 Task: Find connections with filter location San Rafael Abajo with filter topic #tecnologiawith filter profile language French with filter current company HCLTech with filter school Muthayammal Engineering College with filter industry Ambulance Services with filter service category Event Photography with filter keywords title Women's Shelter Jobs
Action: Mouse moved to (512, 62)
Screenshot: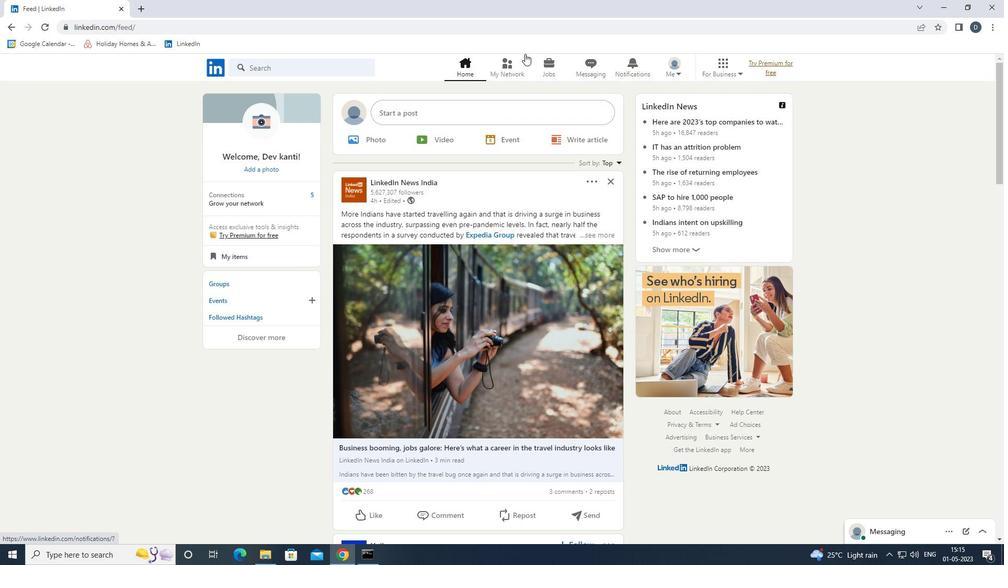 
Action: Mouse pressed left at (512, 62)
Screenshot: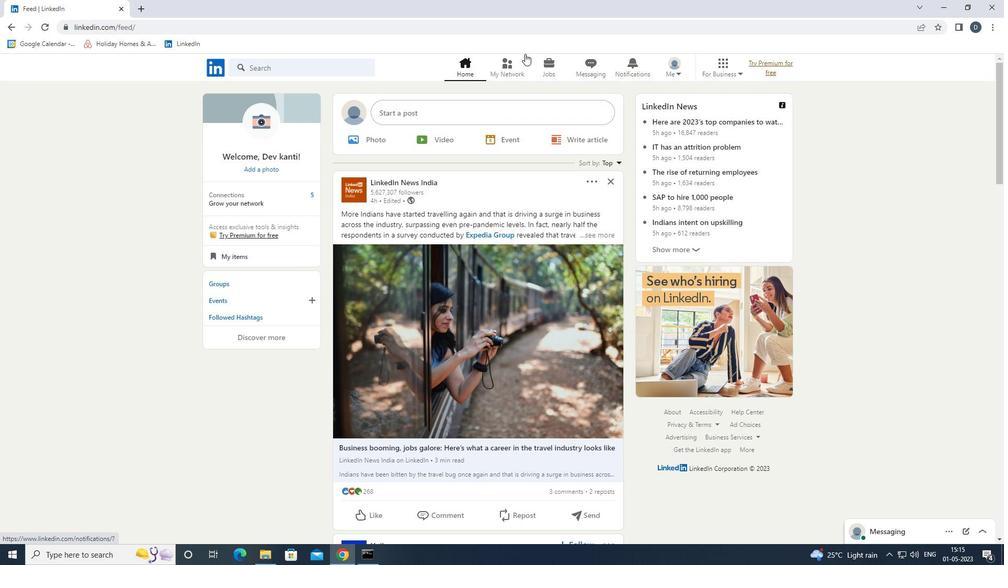 
Action: Mouse moved to (346, 126)
Screenshot: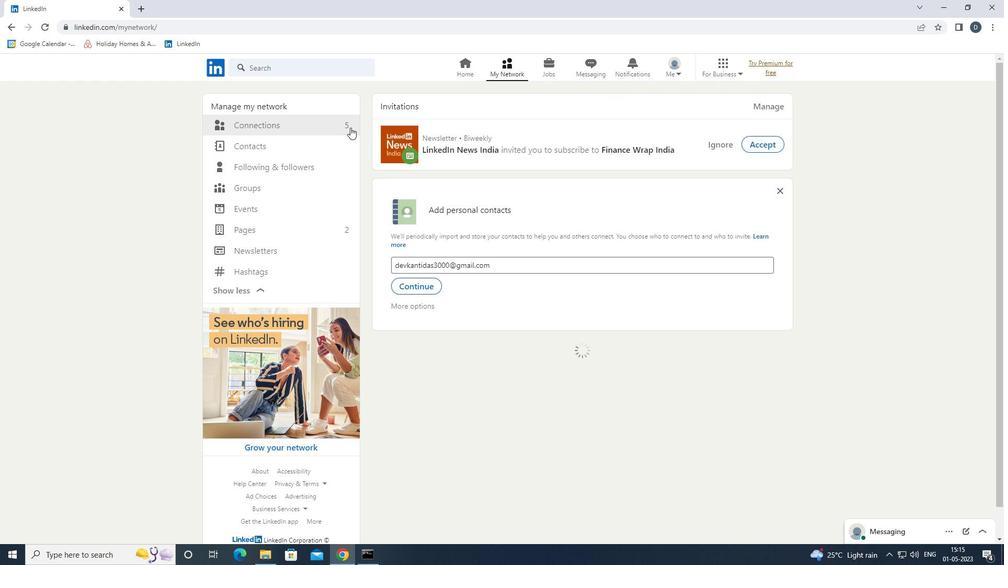 
Action: Mouse pressed left at (346, 126)
Screenshot: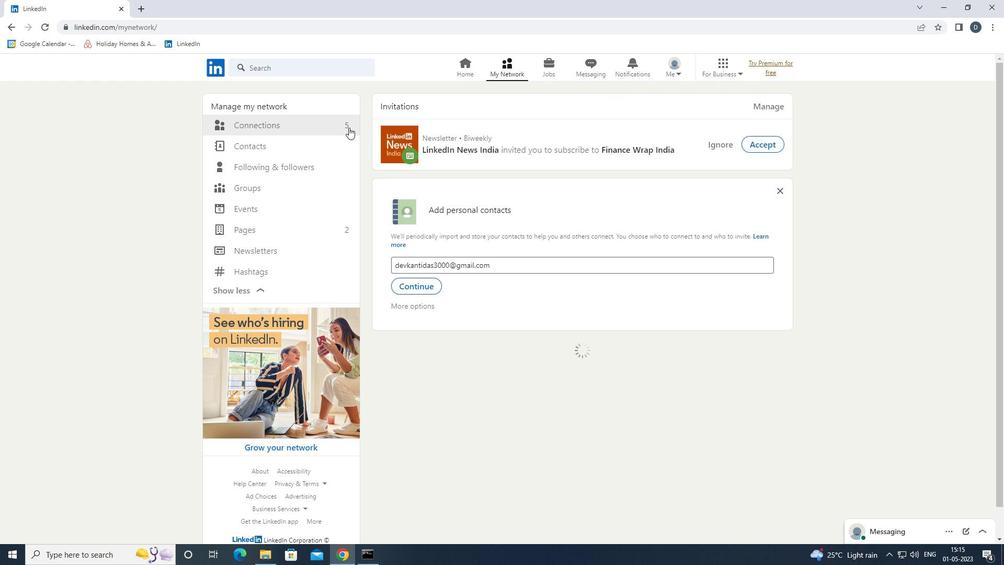 
Action: Mouse moved to (576, 126)
Screenshot: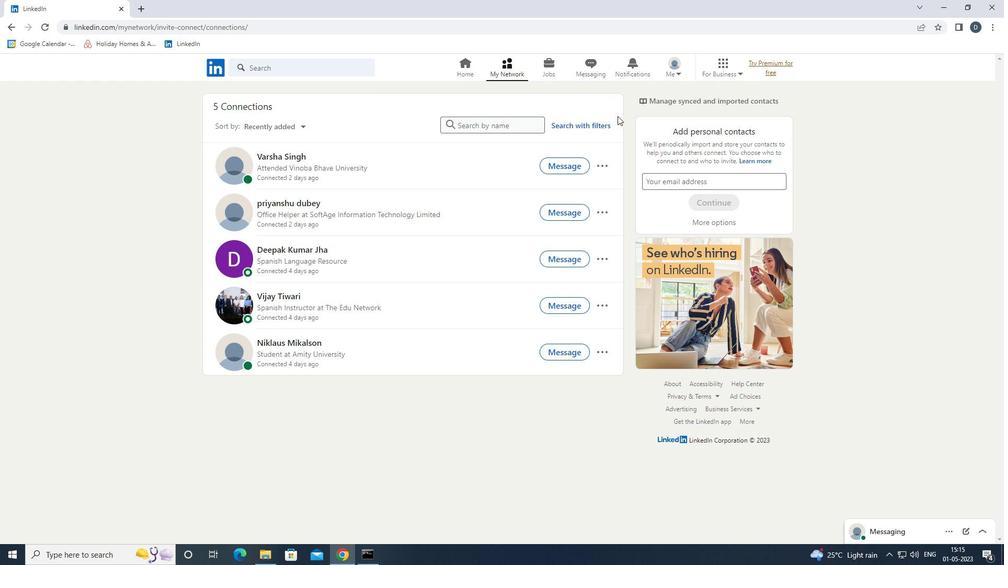 
Action: Mouse pressed left at (576, 126)
Screenshot: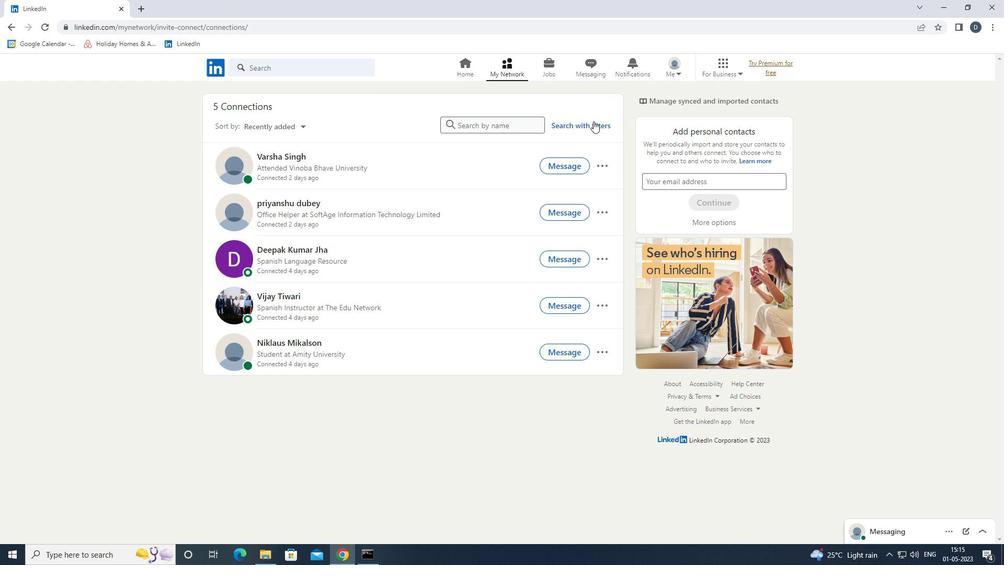 
Action: Mouse moved to (535, 96)
Screenshot: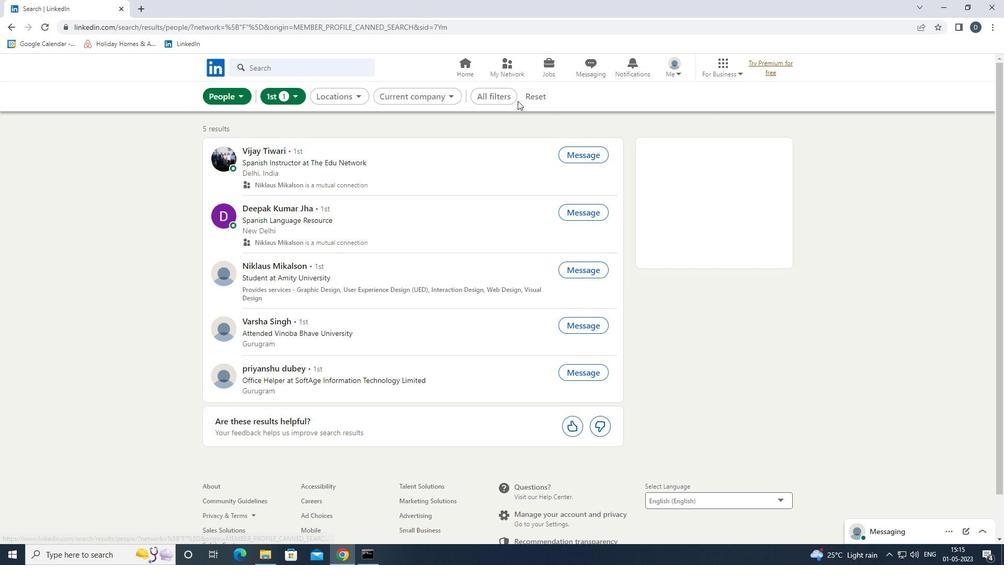 
Action: Mouse pressed left at (535, 96)
Screenshot: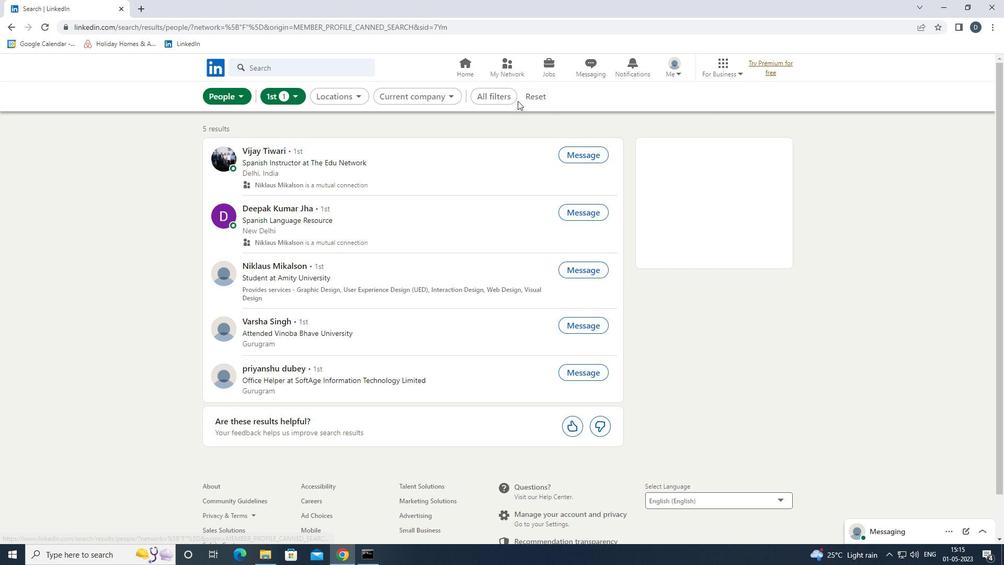 
Action: Mouse moved to (521, 96)
Screenshot: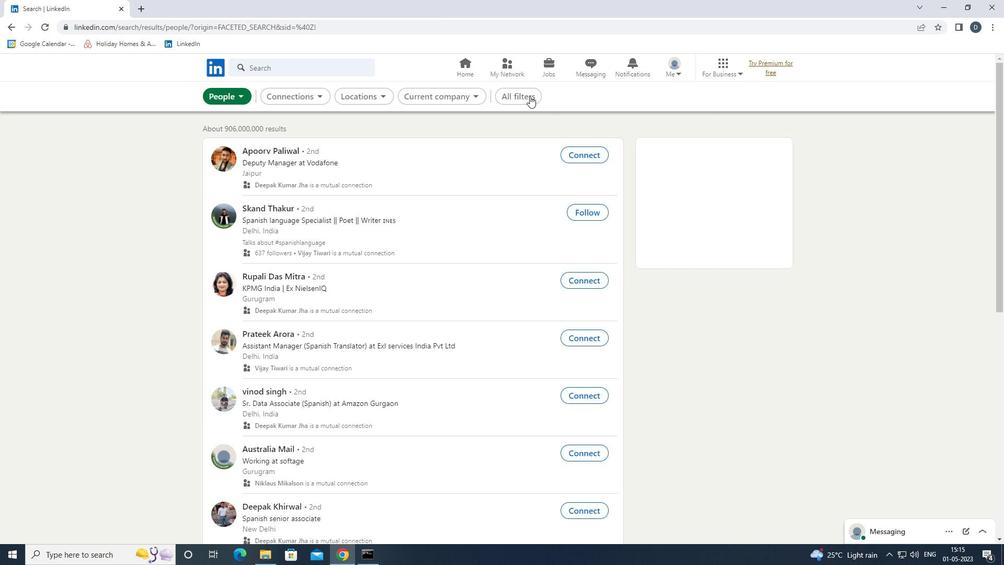 
Action: Mouse pressed left at (521, 96)
Screenshot: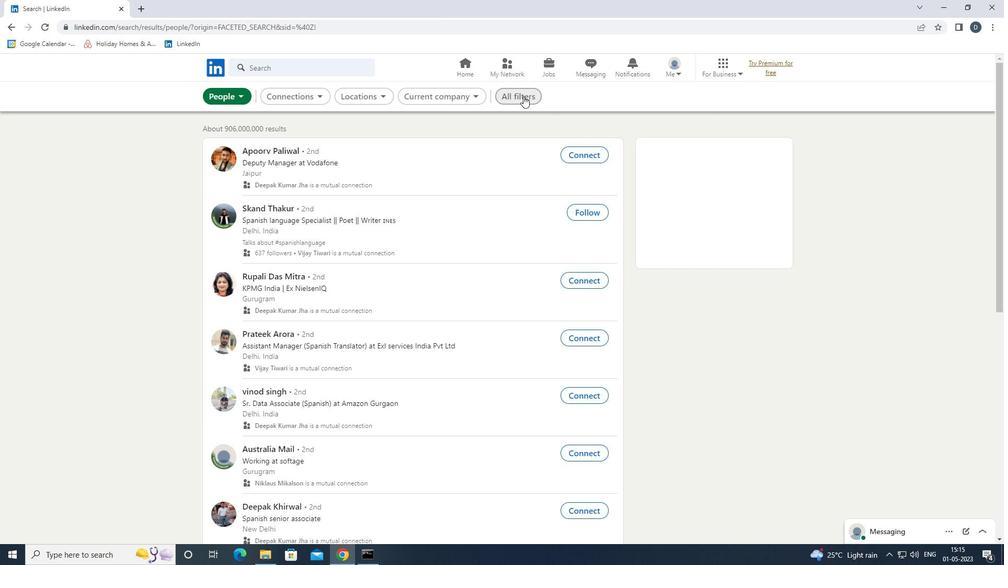 
Action: Mouse moved to (914, 398)
Screenshot: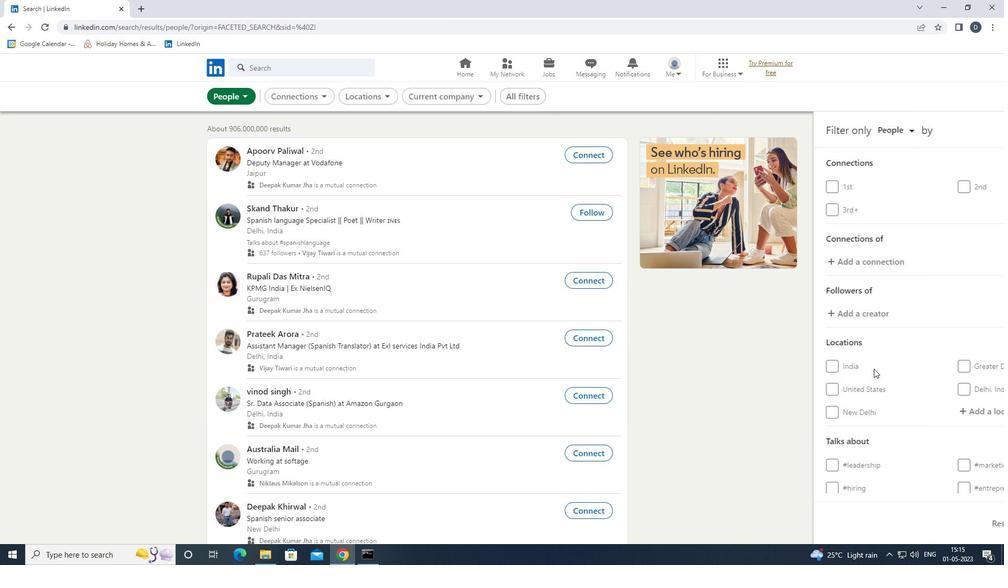 
Action: Mouse scrolled (914, 398) with delta (0, 0)
Screenshot: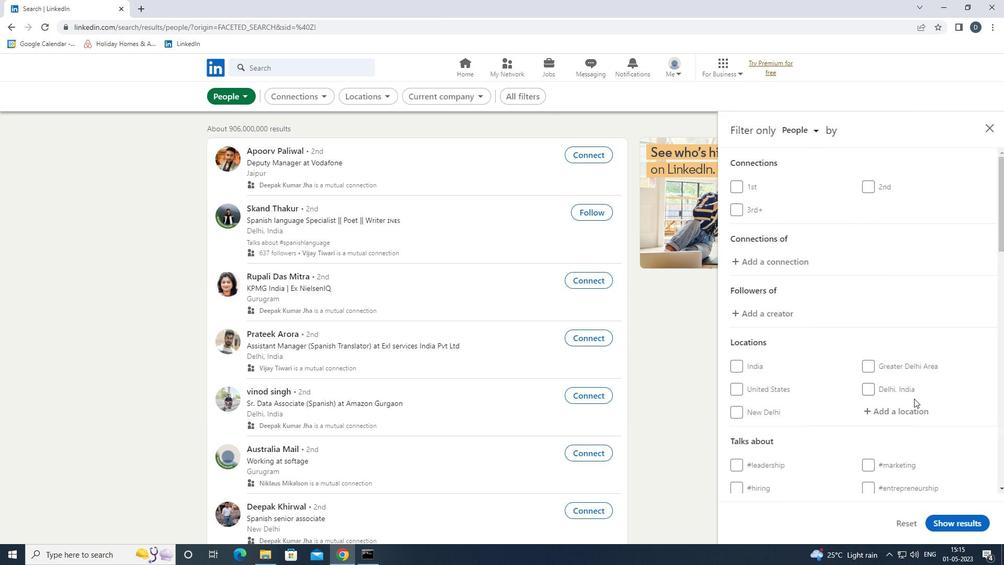 
Action: Mouse moved to (895, 351)
Screenshot: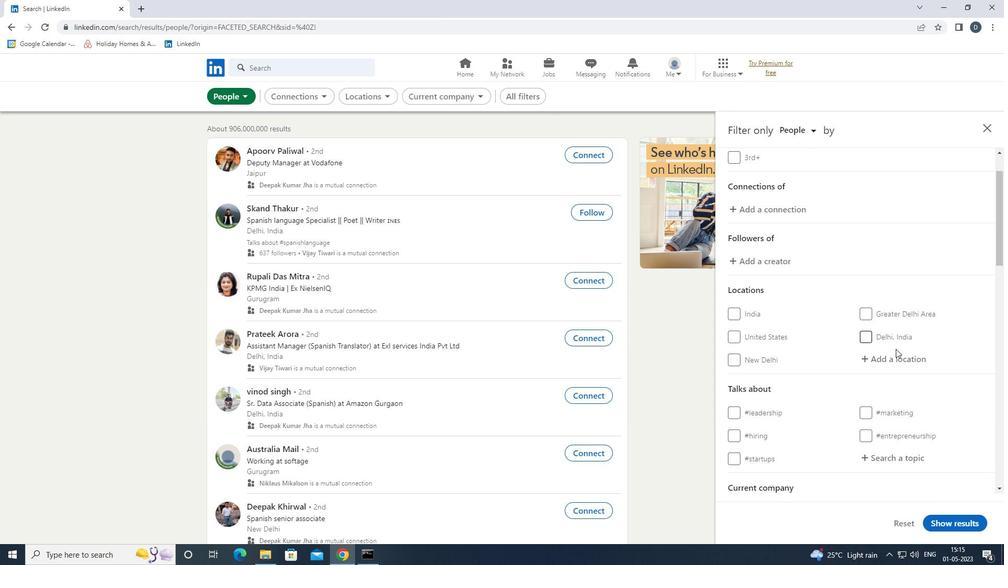 
Action: Mouse pressed left at (895, 351)
Screenshot: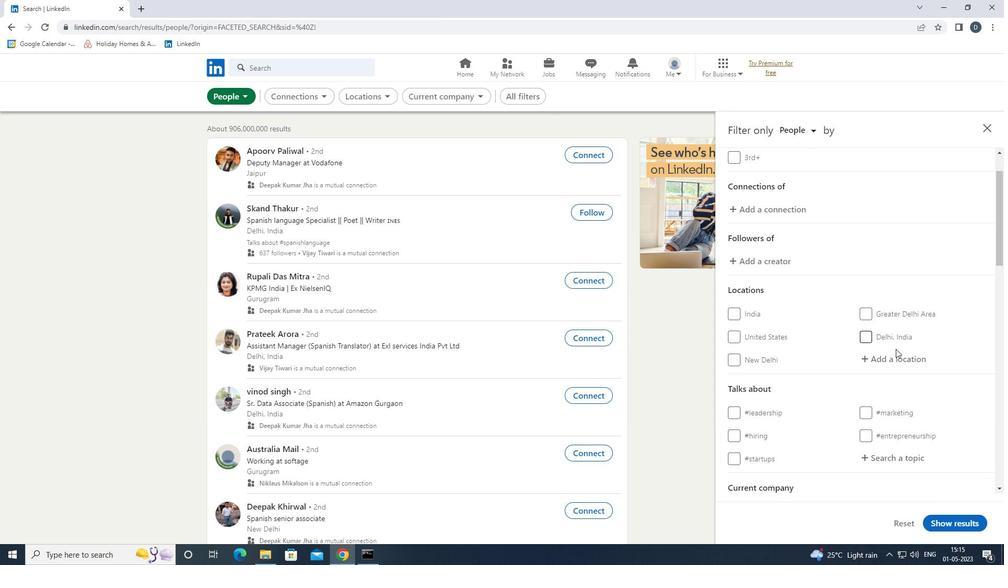 
Action: Key pressed <Key.shift><Key.shift><Key.shift><Key.shift>SAN<Key.space><Key.shift>RAFAEL<Key.space><Key.shift>ABAJO<Key.down><Key.enter>
Screenshot: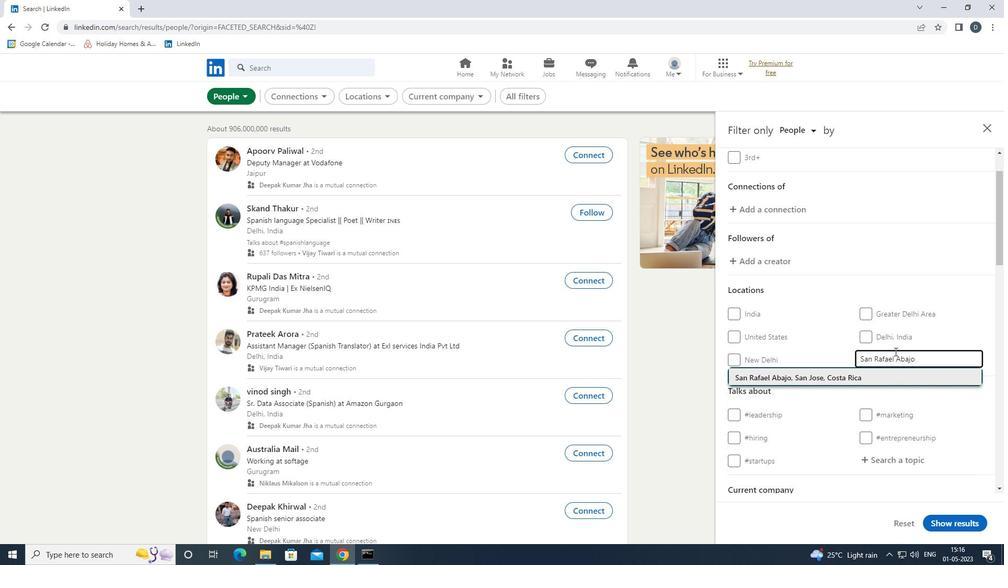 
Action: Mouse moved to (916, 330)
Screenshot: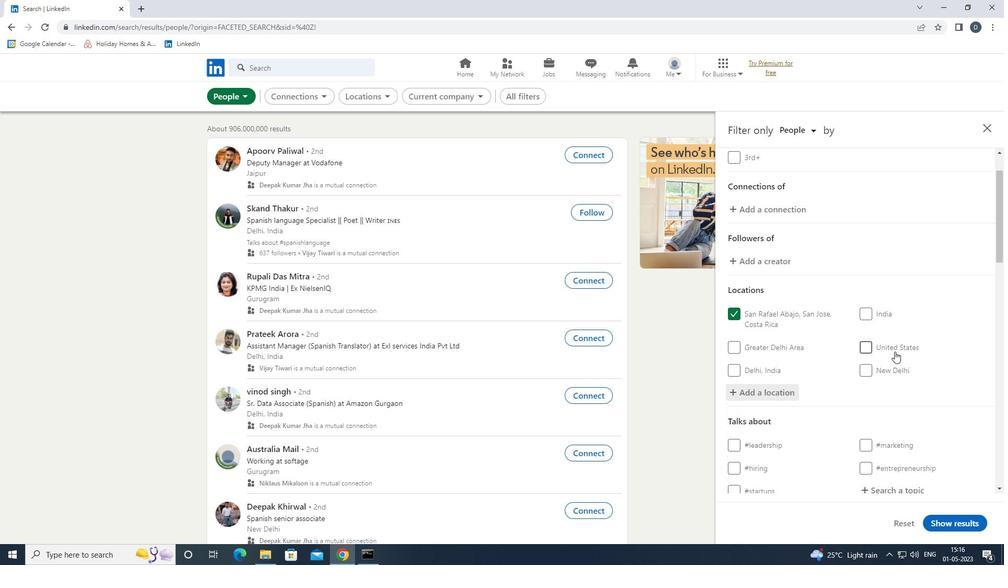 
Action: Mouse scrolled (916, 329) with delta (0, 0)
Screenshot: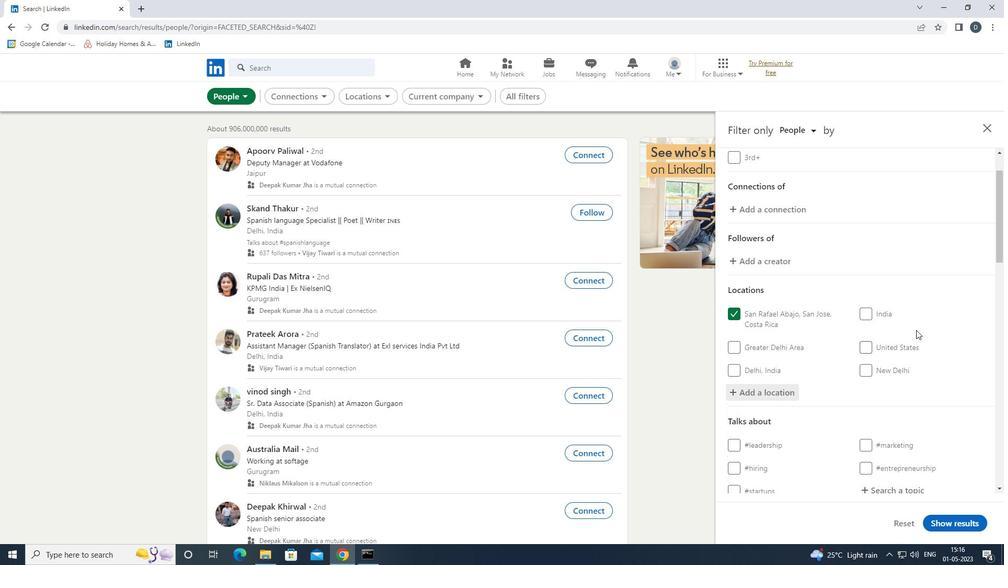 
Action: Mouse scrolled (916, 329) with delta (0, 0)
Screenshot: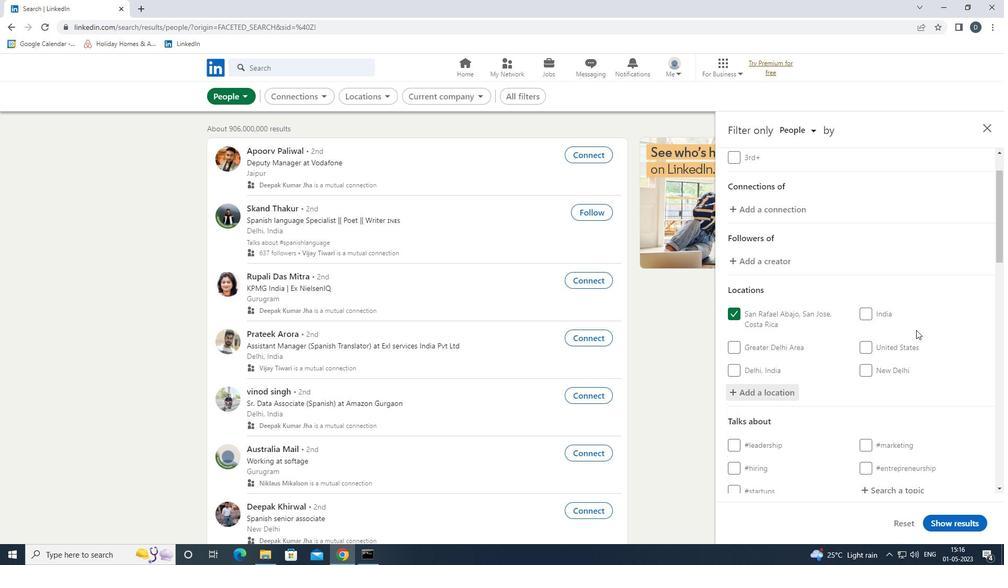 
Action: Mouse scrolled (916, 329) with delta (0, 0)
Screenshot: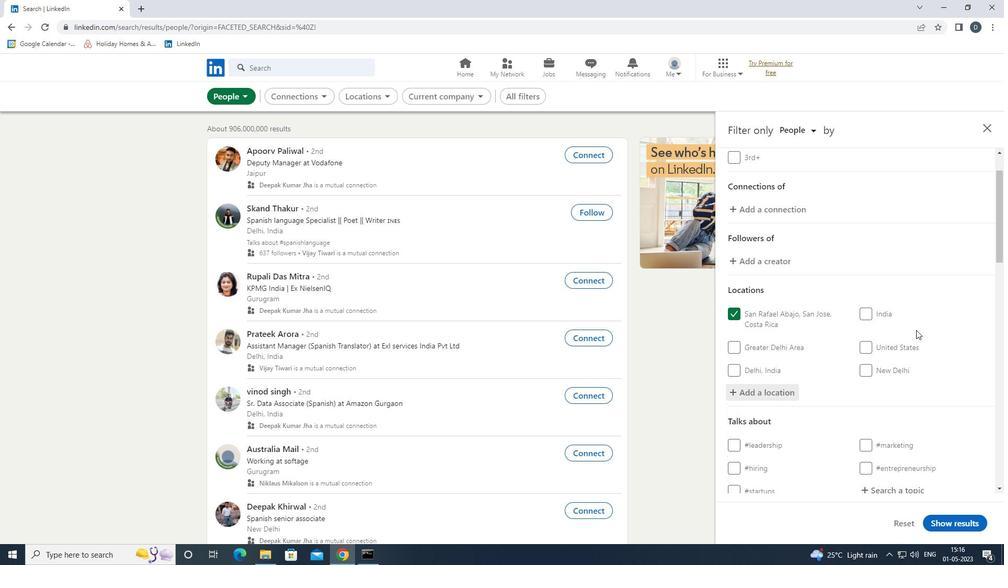 
Action: Mouse moved to (916, 330)
Screenshot: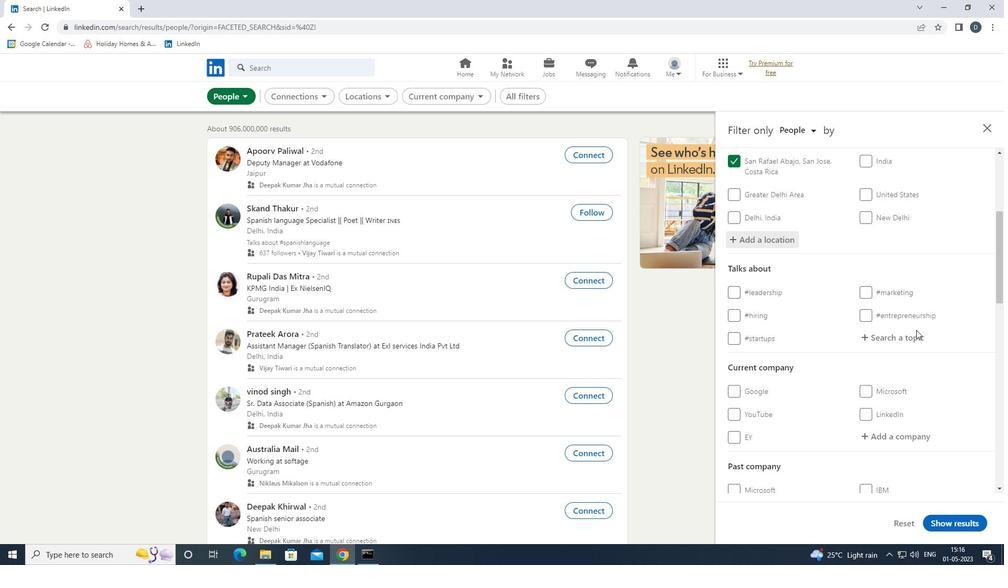 
Action: Mouse pressed left at (916, 330)
Screenshot: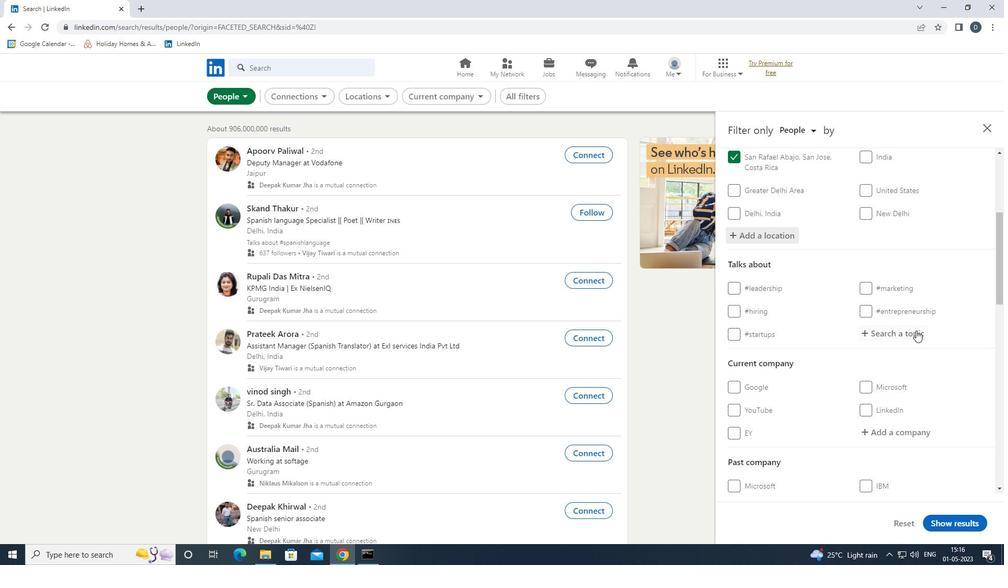 
Action: Key pressed TECNOLOGIA<Key.down><Key.enter>
Screenshot: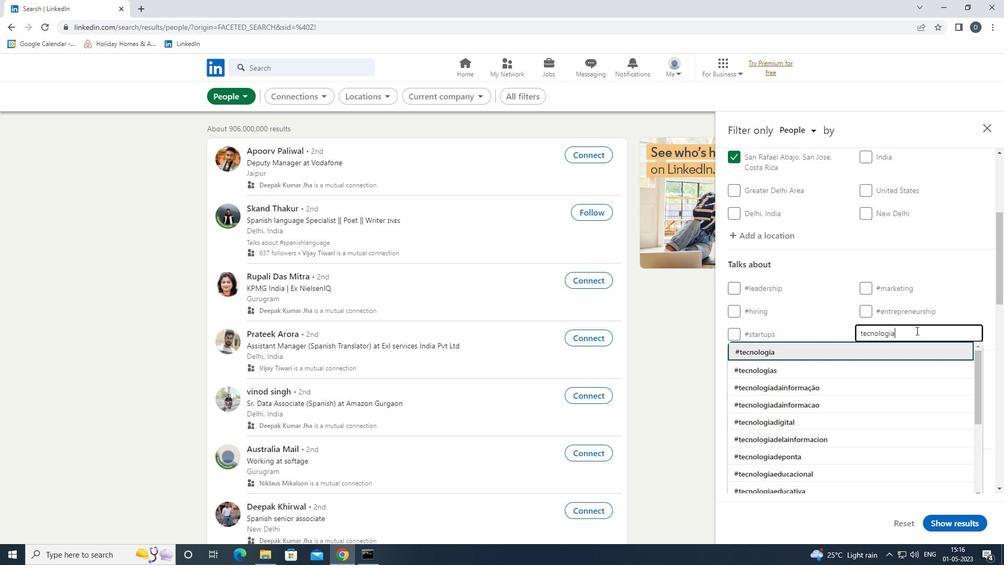 
Action: Mouse moved to (939, 325)
Screenshot: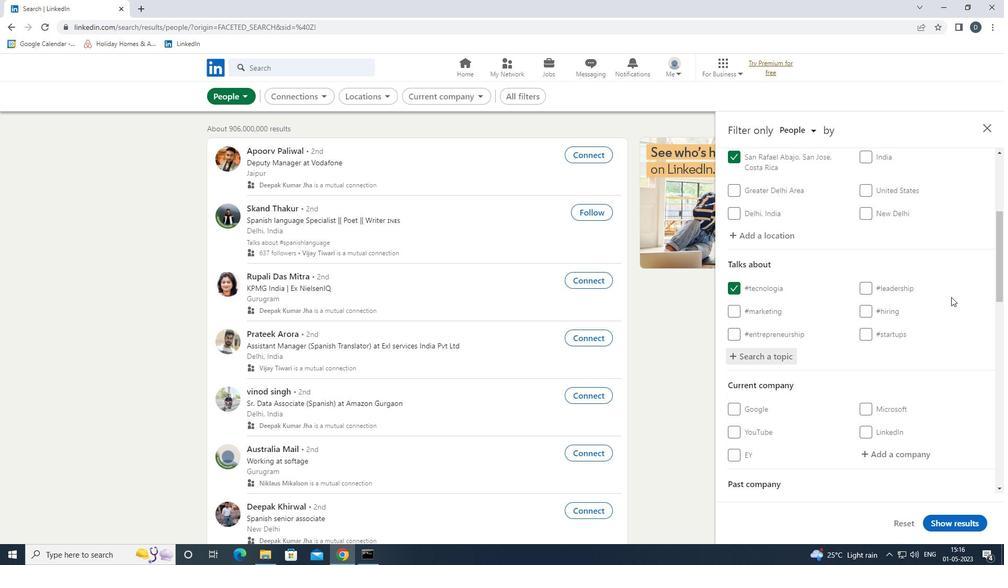 
Action: Mouse scrolled (939, 325) with delta (0, 0)
Screenshot: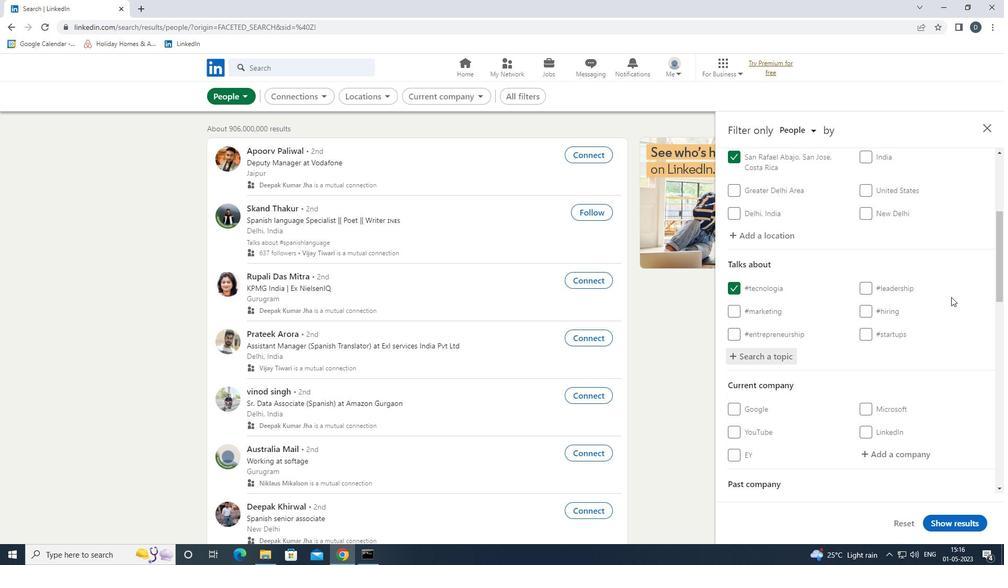 
Action: Mouse moved to (931, 343)
Screenshot: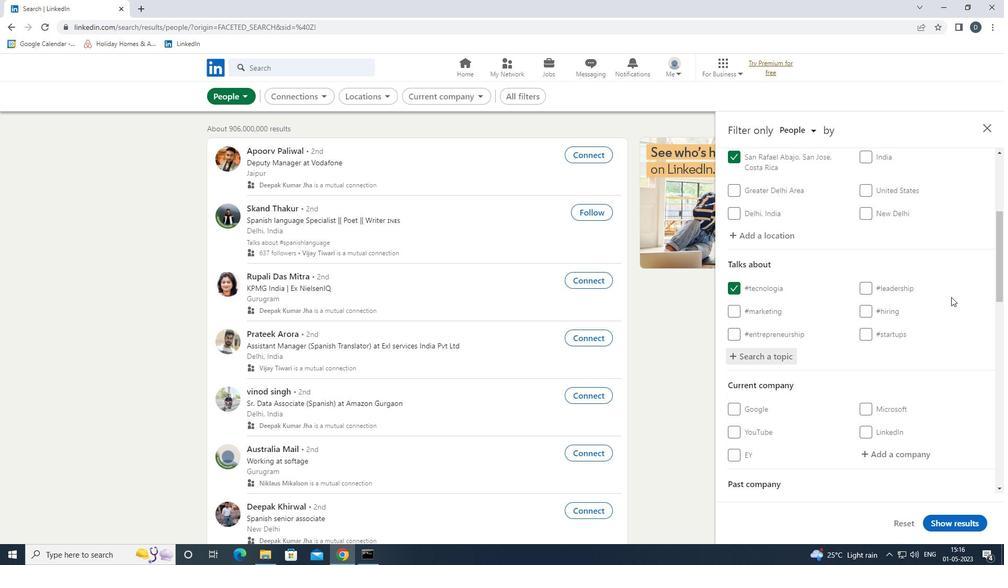 
Action: Mouse scrolled (931, 343) with delta (0, 0)
Screenshot: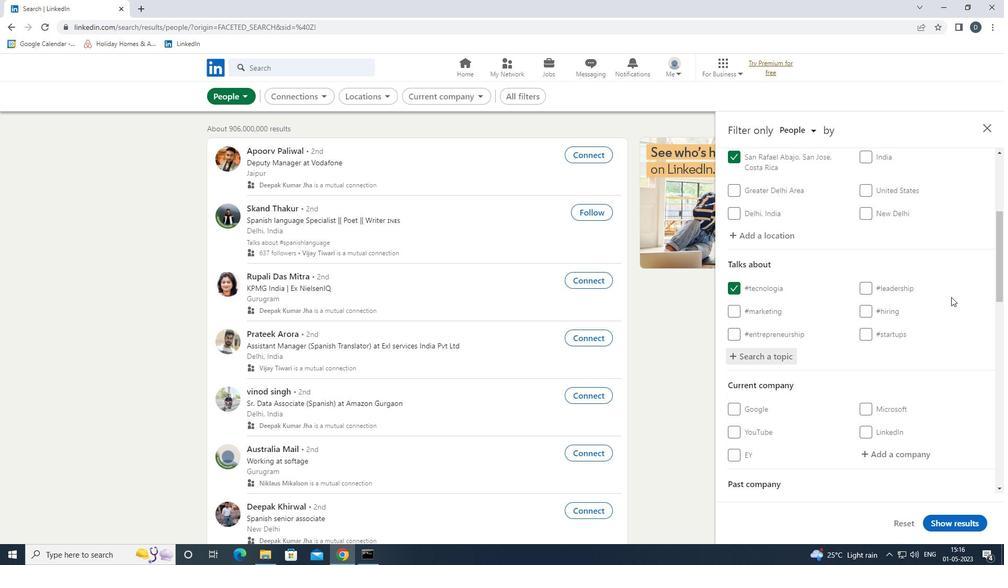 
Action: Mouse moved to (925, 352)
Screenshot: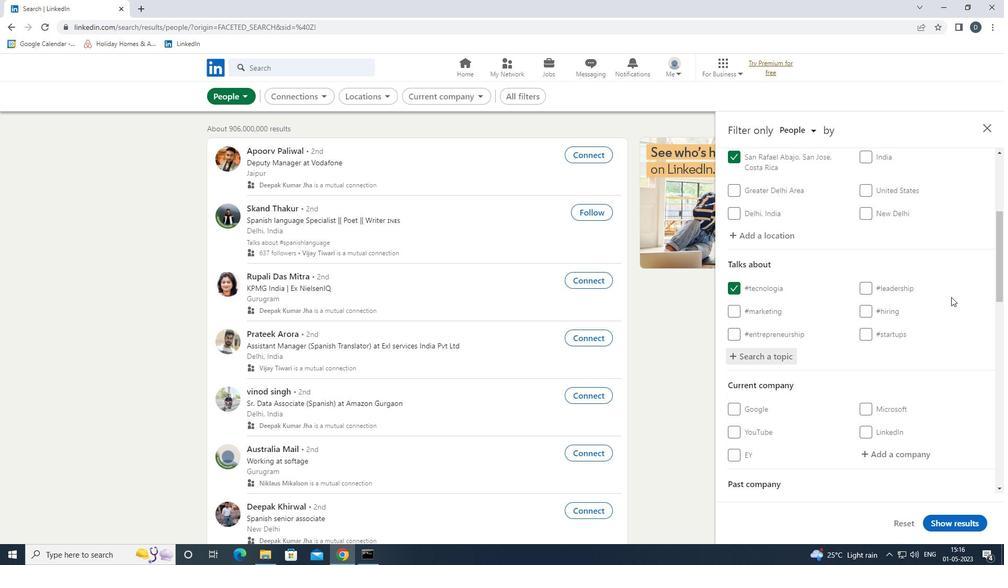 
Action: Mouse scrolled (925, 351) with delta (0, 0)
Screenshot: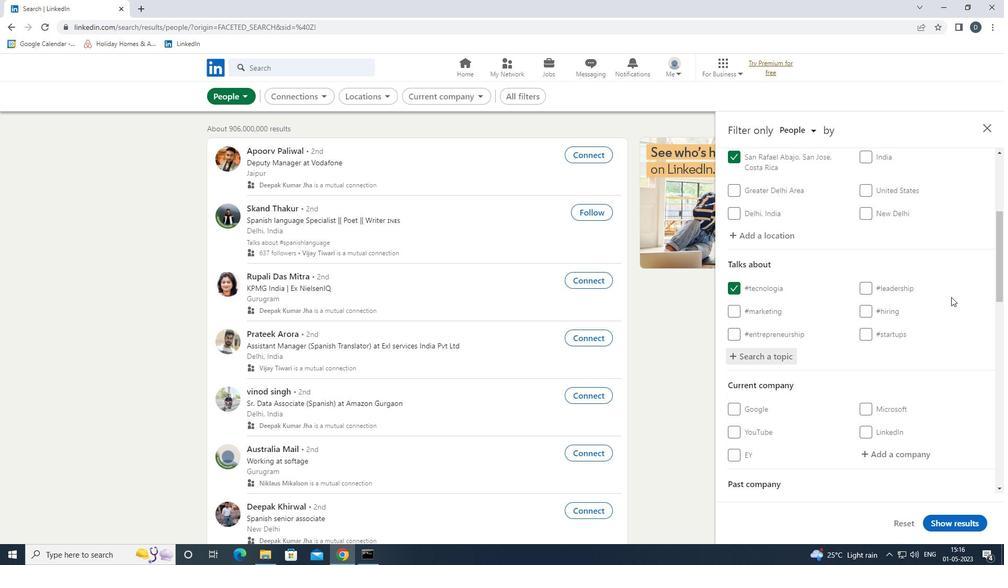 
Action: Mouse moved to (922, 355)
Screenshot: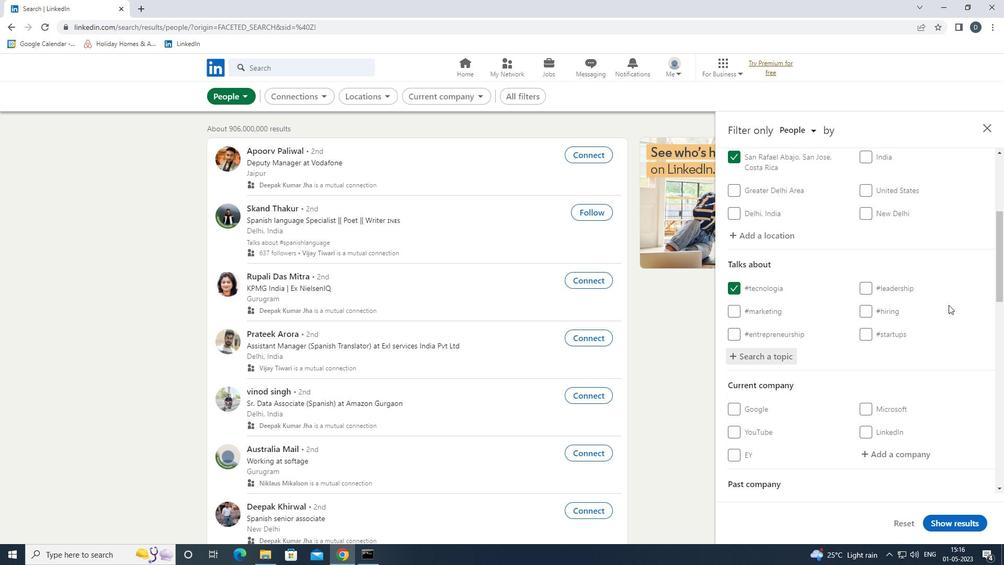 
Action: Mouse scrolled (922, 354) with delta (0, 0)
Screenshot: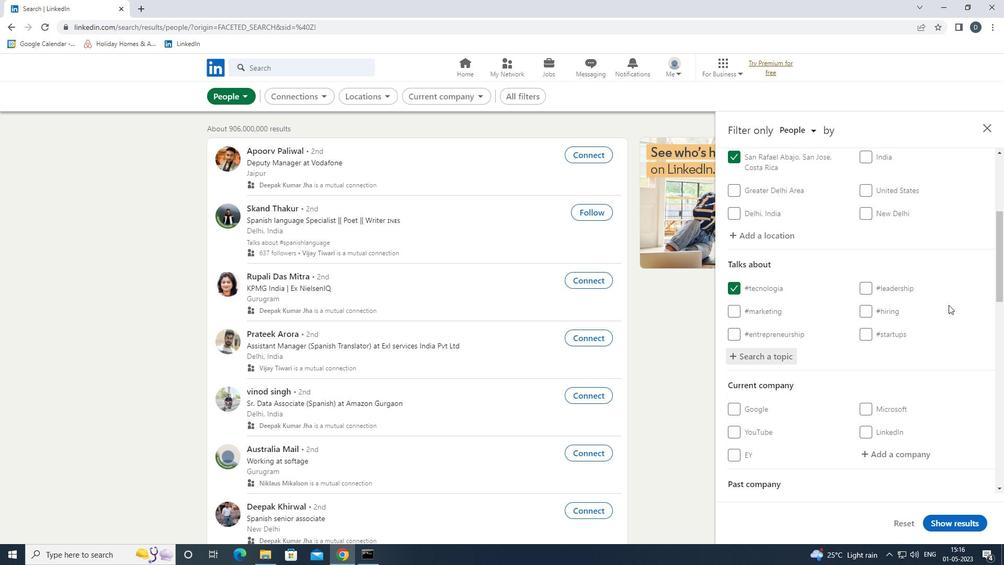 
Action: Mouse moved to (919, 354)
Screenshot: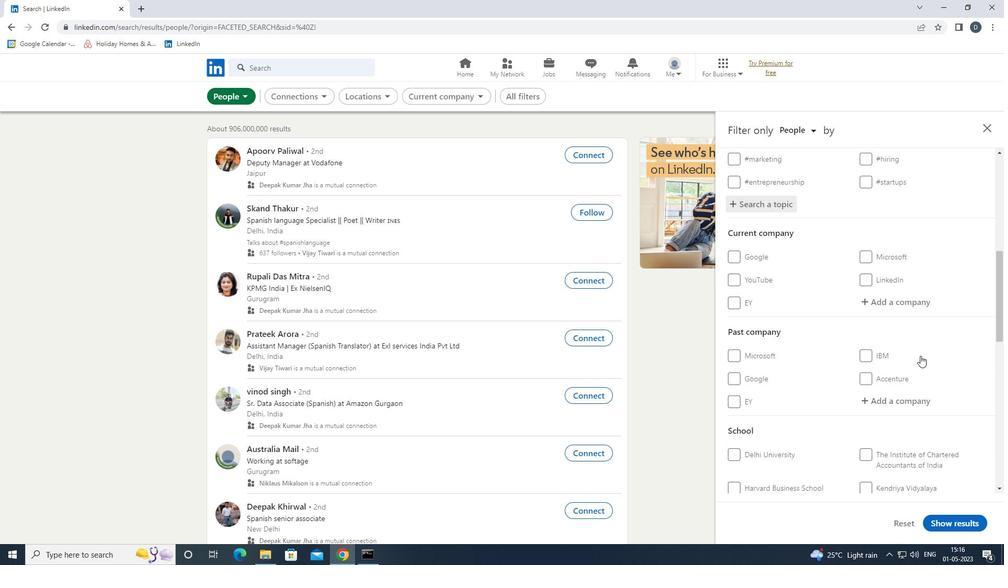 
Action: Mouse scrolled (919, 353) with delta (0, 0)
Screenshot: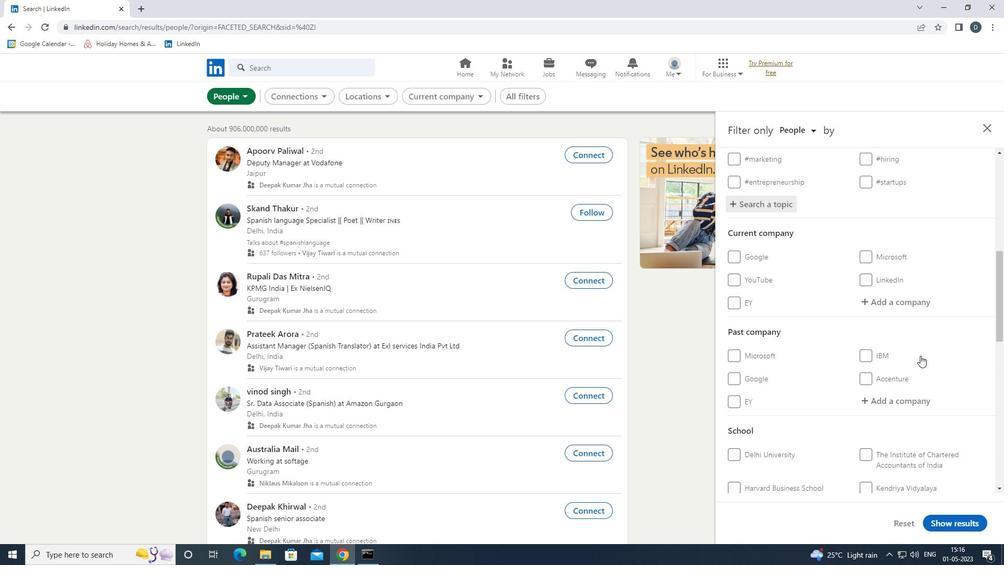 
Action: Mouse moved to (918, 354)
Screenshot: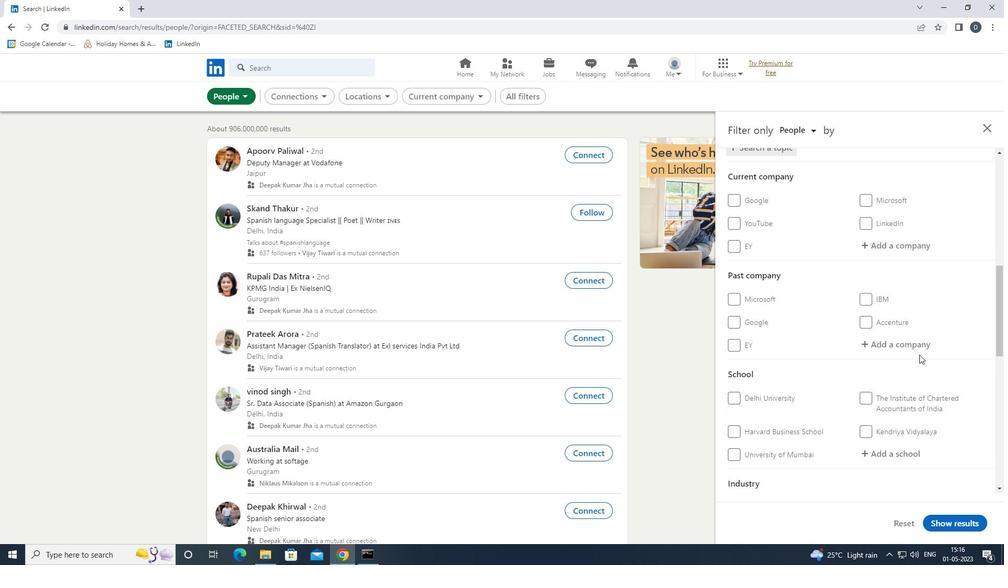 
Action: Mouse scrolled (918, 353) with delta (0, 0)
Screenshot: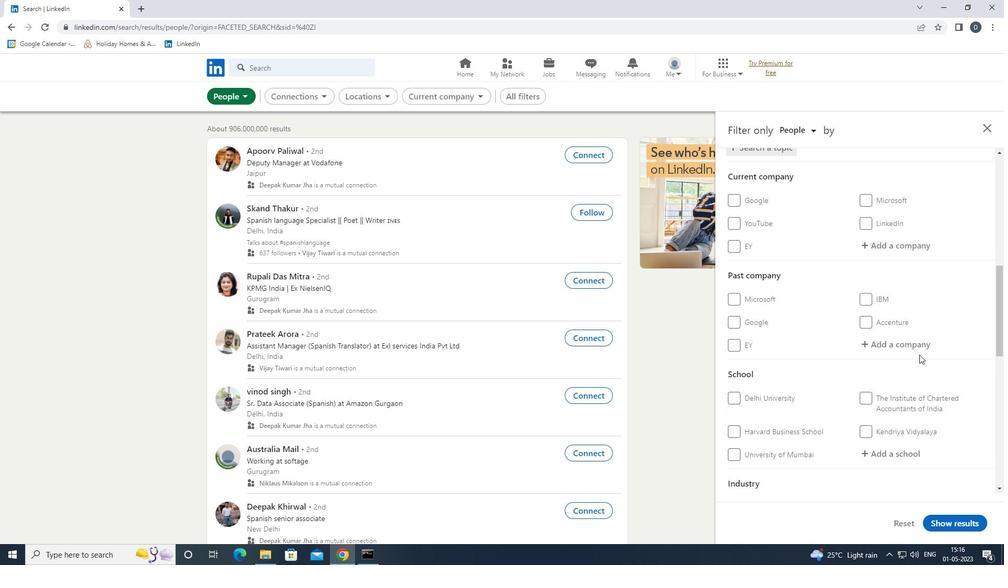 
Action: Mouse scrolled (918, 353) with delta (0, 0)
Screenshot: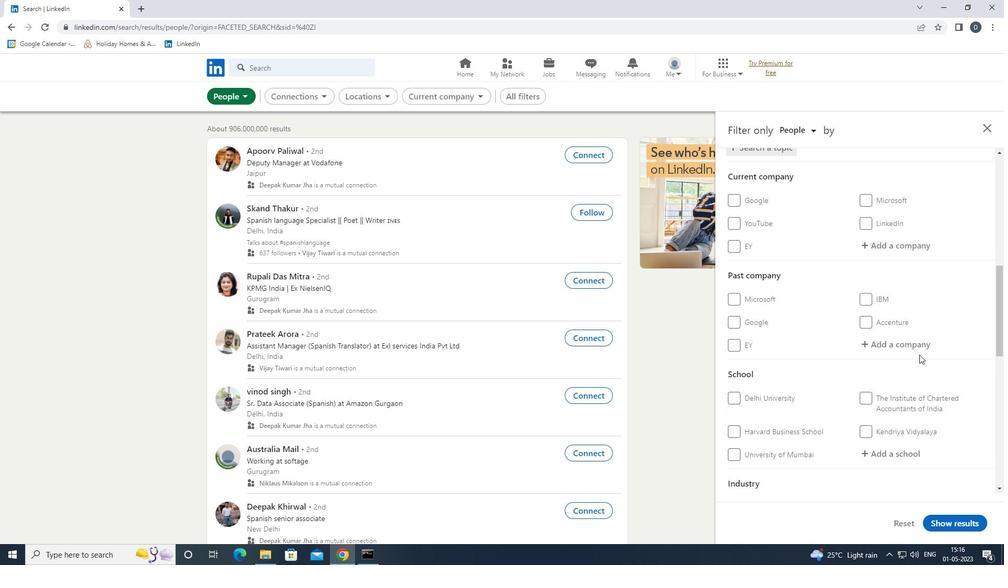 
Action: Mouse moved to (872, 348)
Screenshot: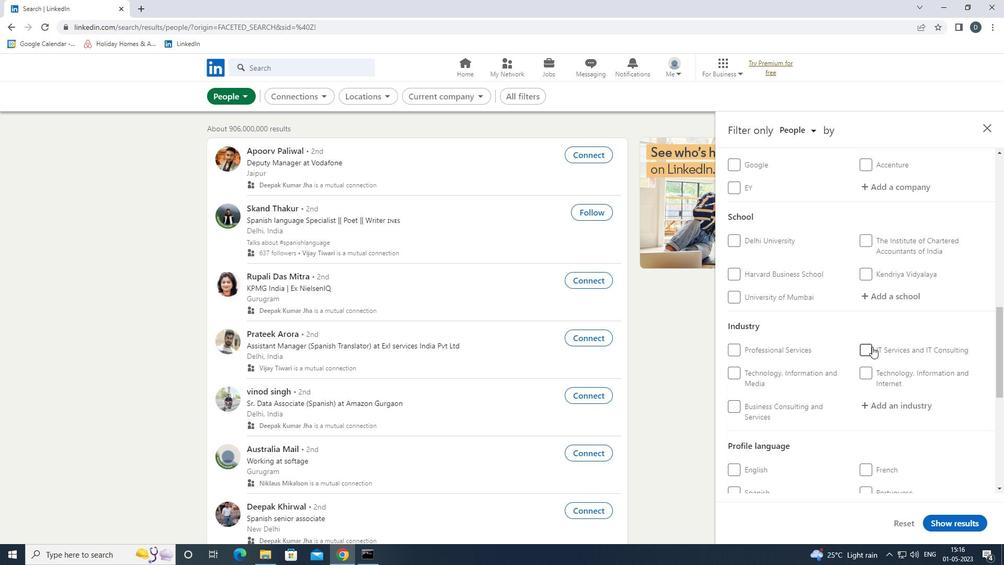 
Action: Mouse scrolled (872, 347) with delta (0, 0)
Screenshot: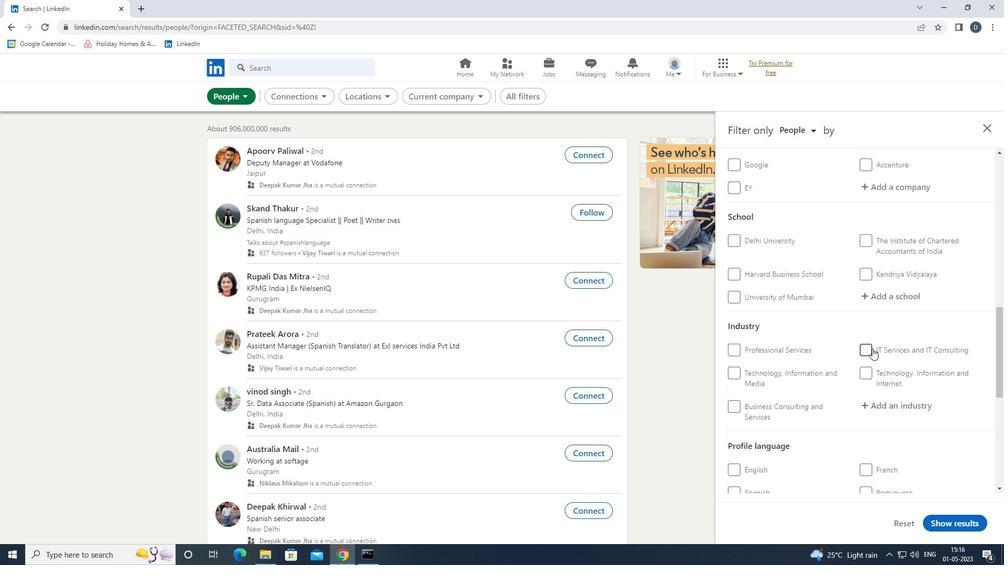 
Action: Mouse moved to (870, 356)
Screenshot: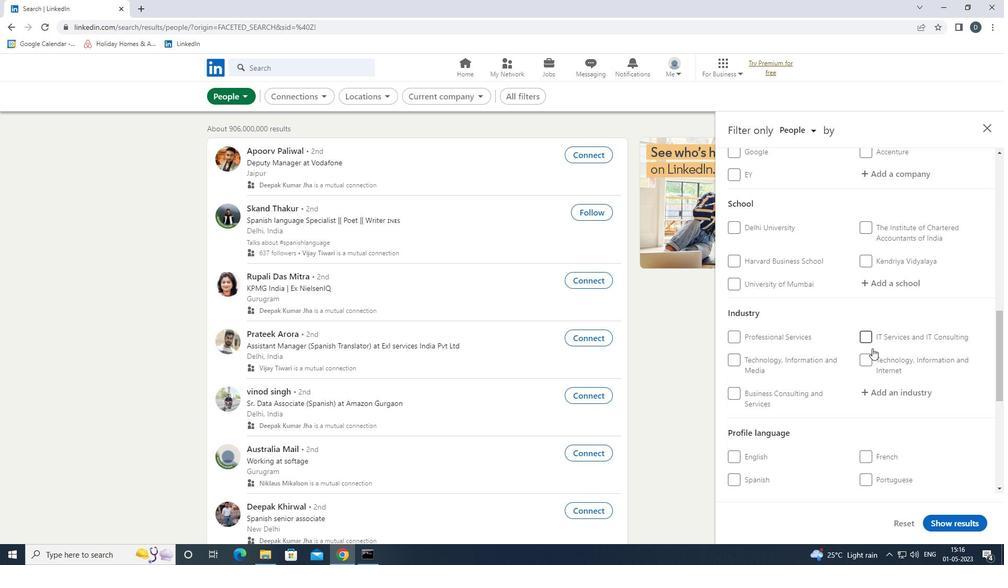 
Action: Mouse scrolled (870, 356) with delta (0, 0)
Screenshot: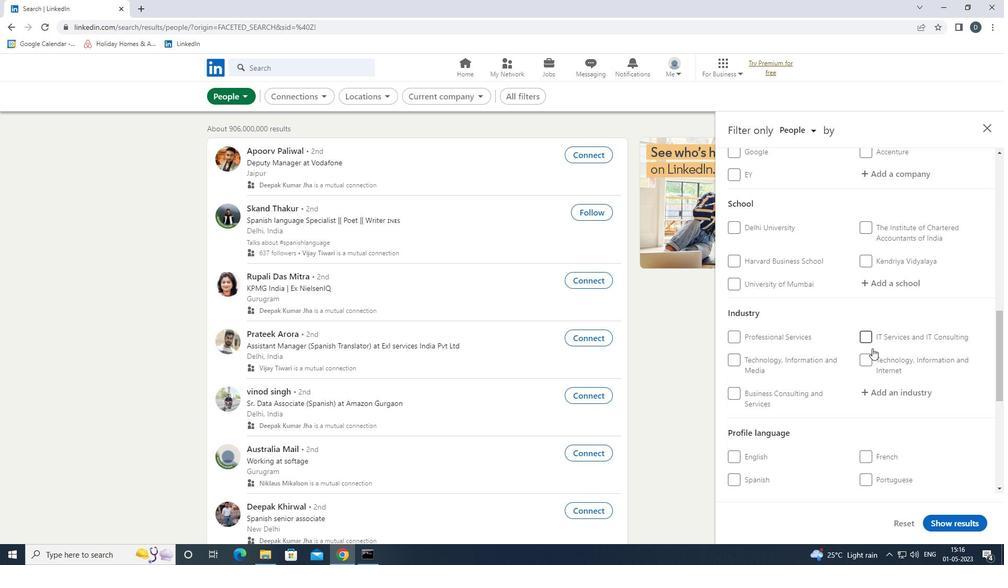 
Action: Mouse moved to (870, 359)
Screenshot: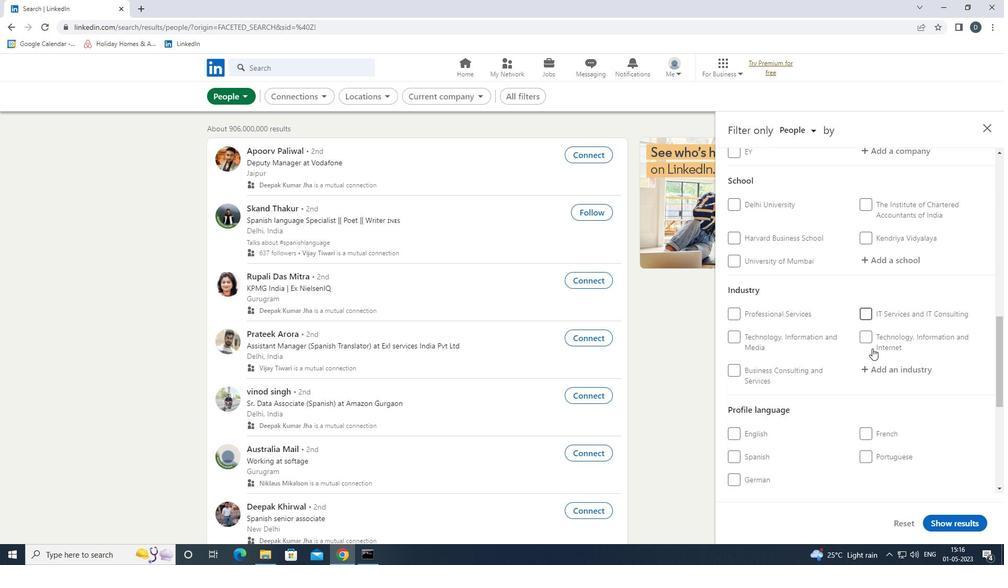 
Action: Mouse scrolled (870, 358) with delta (0, 0)
Screenshot: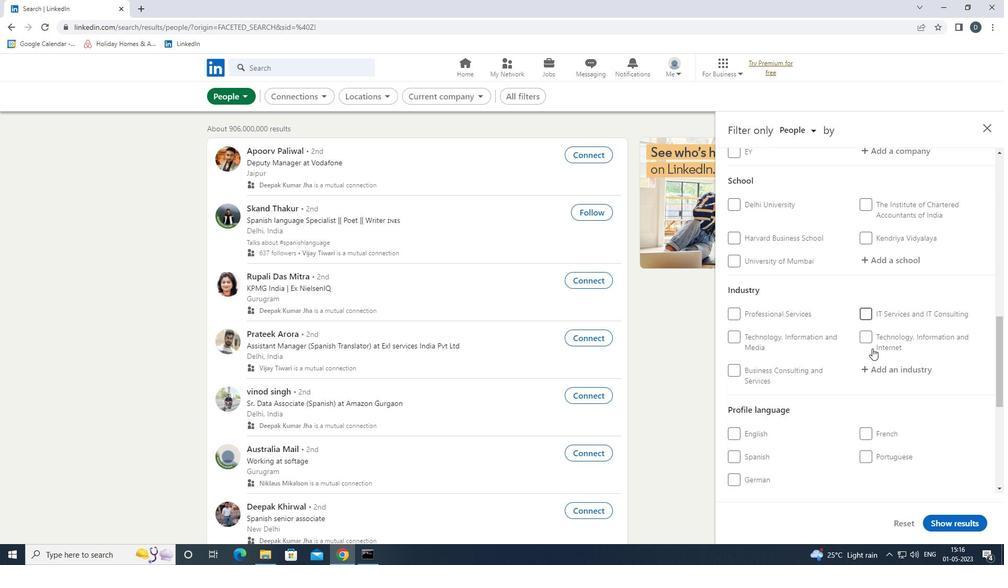 
Action: Mouse moved to (881, 318)
Screenshot: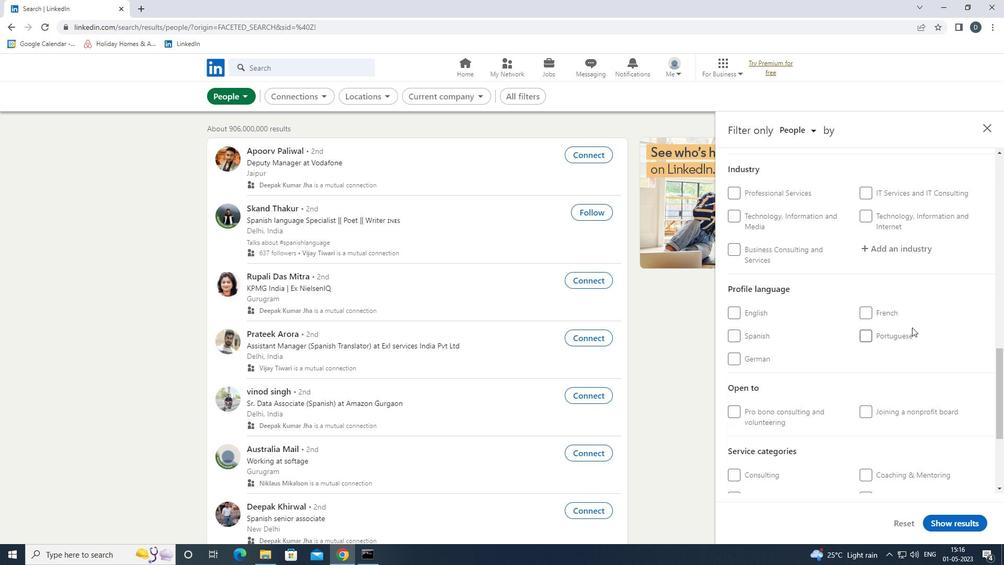 
Action: Mouse pressed left at (881, 318)
Screenshot: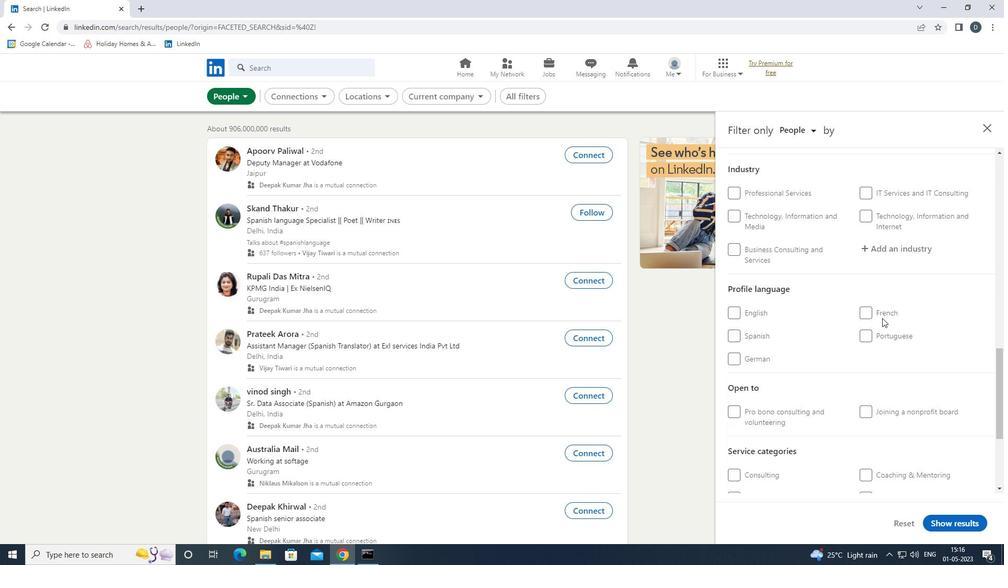 
Action: Mouse moved to (877, 310)
Screenshot: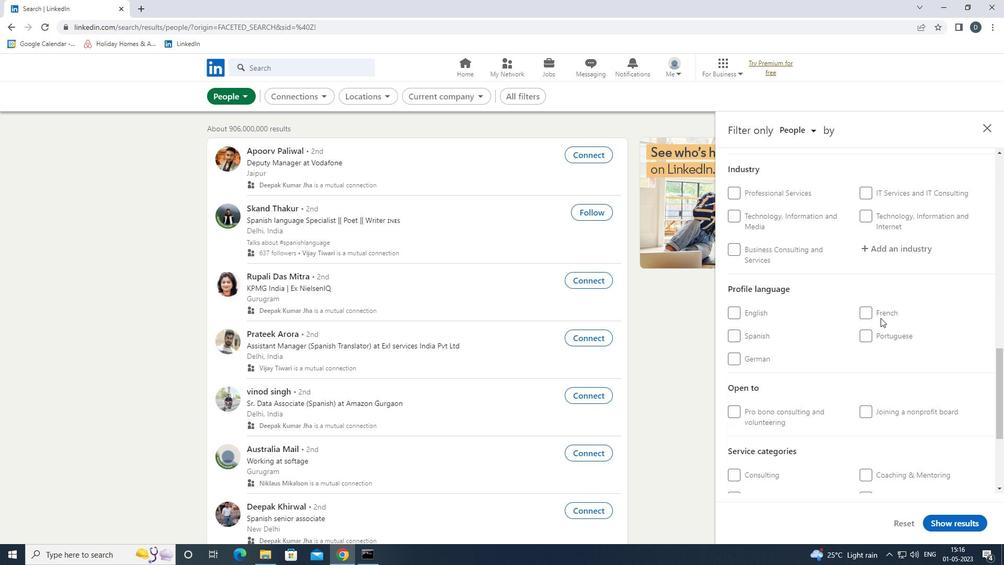 
Action: Mouse pressed left at (877, 310)
Screenshot: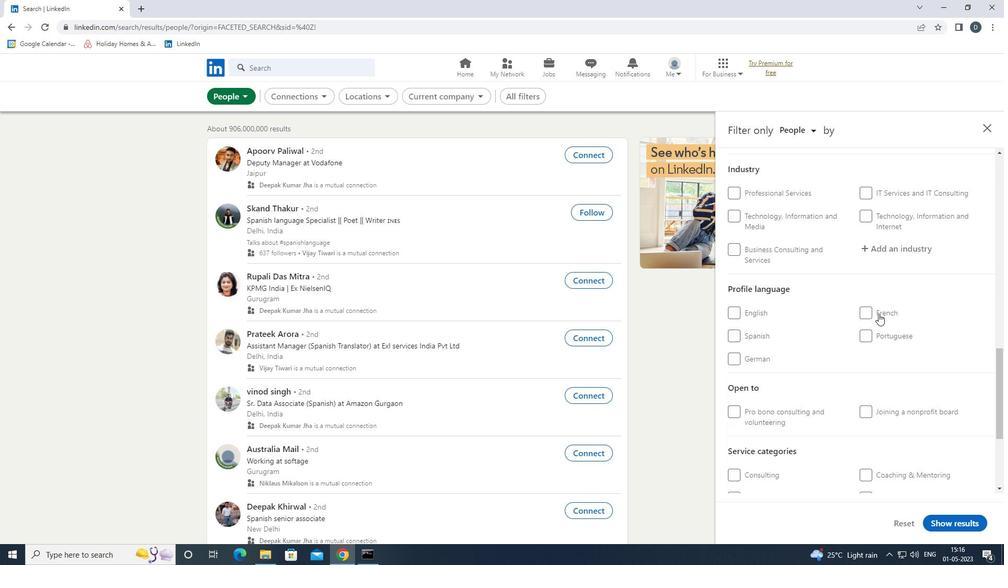 
Action: Mouse moved to (878, 311)
Screenshot: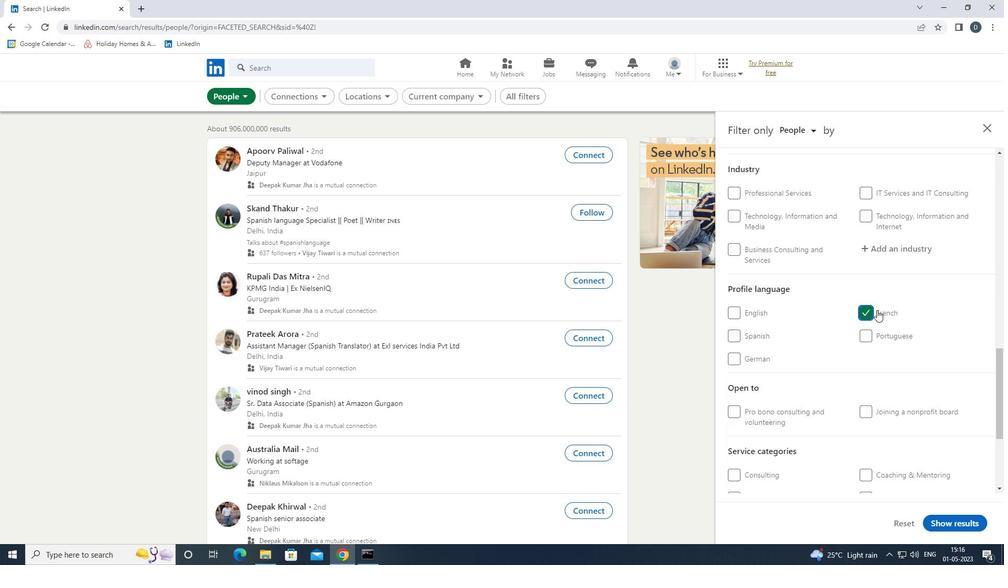 
Action: Mouse scrolled (878, 312) with delta (0, 0)
Screenshot: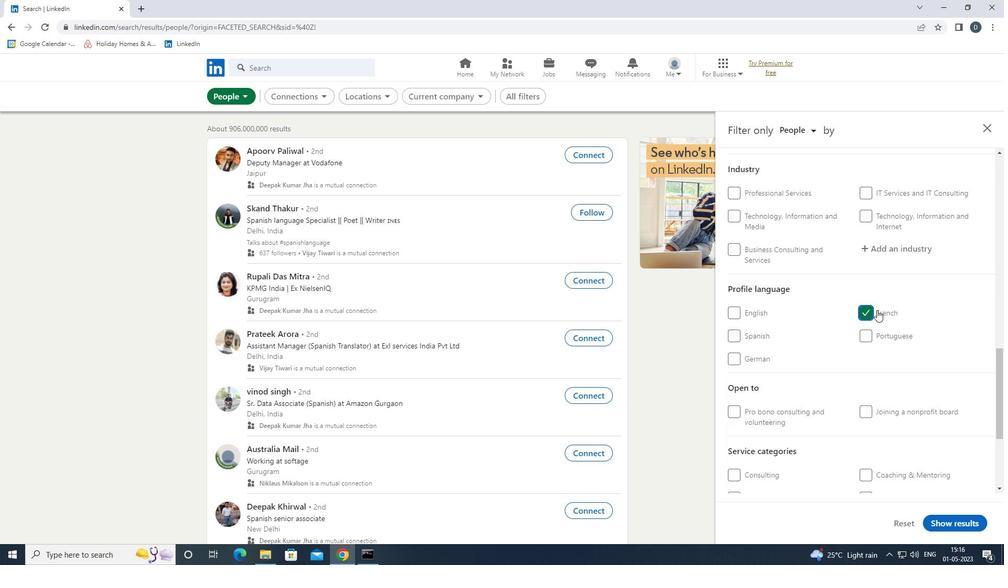 
Action: Mouse scrolled (878, 312) with delta (0, 0)
Screenshot: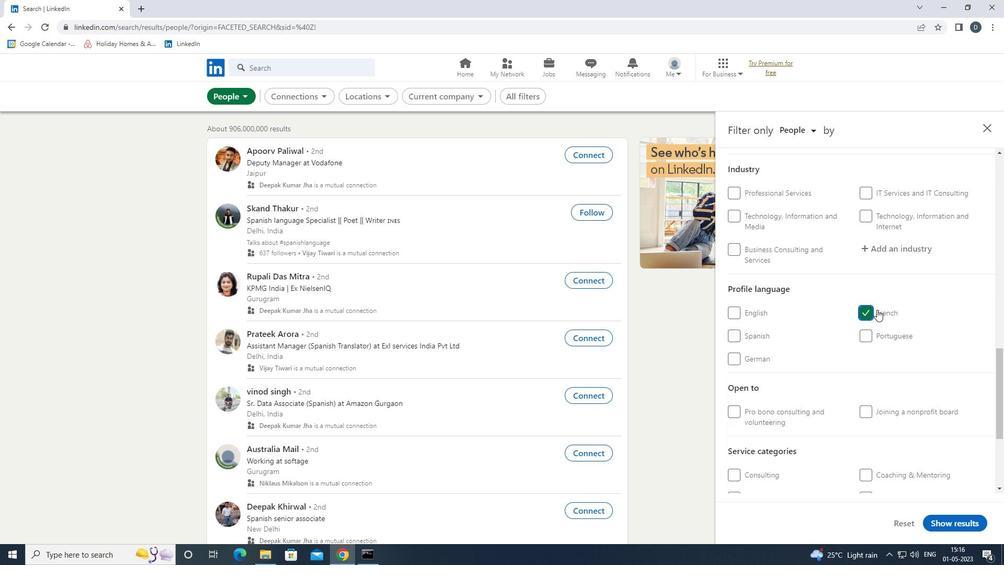 
Action: Mouse scrolled (878, 312) with delta (0, 0)
Screenshot: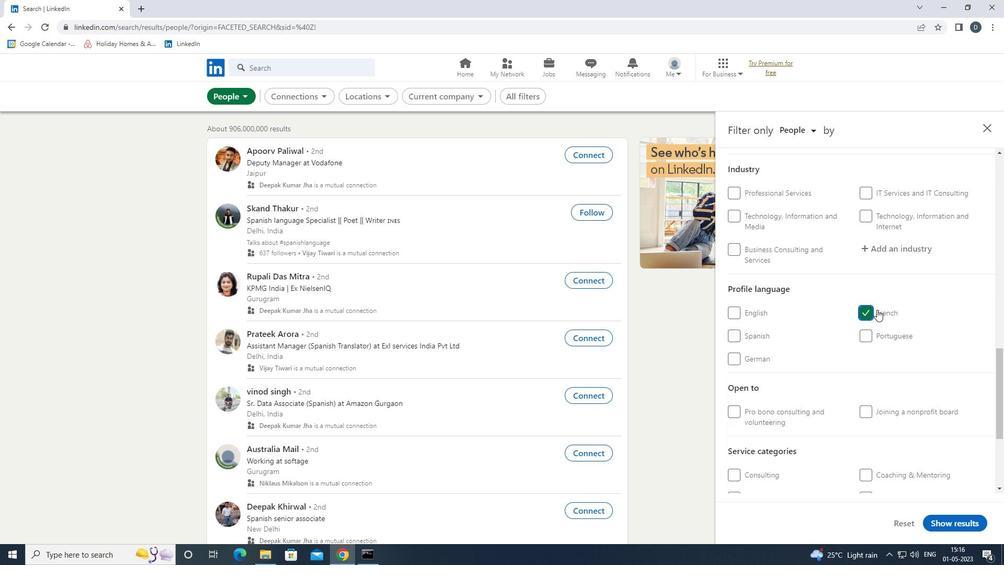
Action: Mouse scrolled (878, 312) with delta (0, 0)
Screenshot: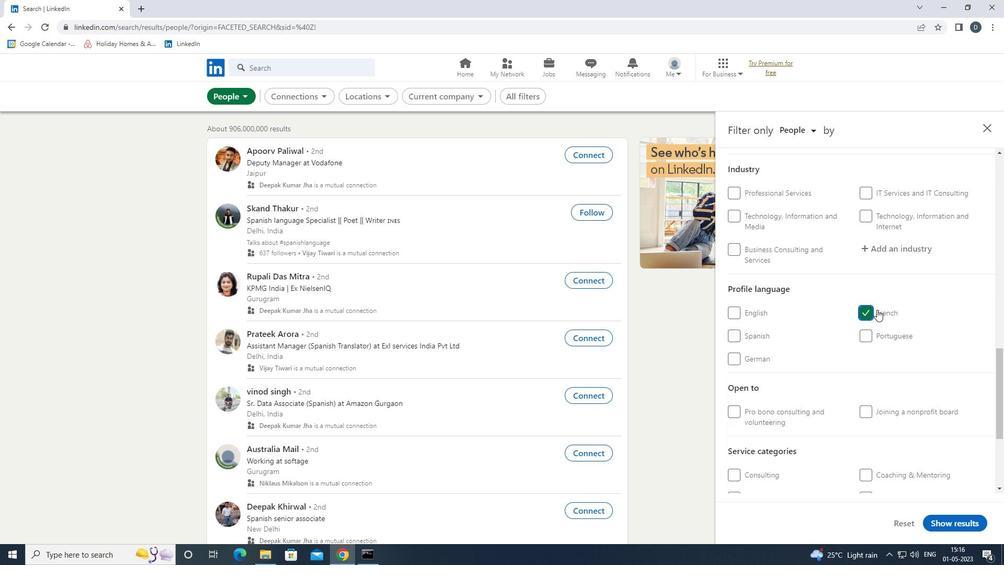 
Action: Mouse scrolled (878, 312) with delta (0, 0)
Screenshot: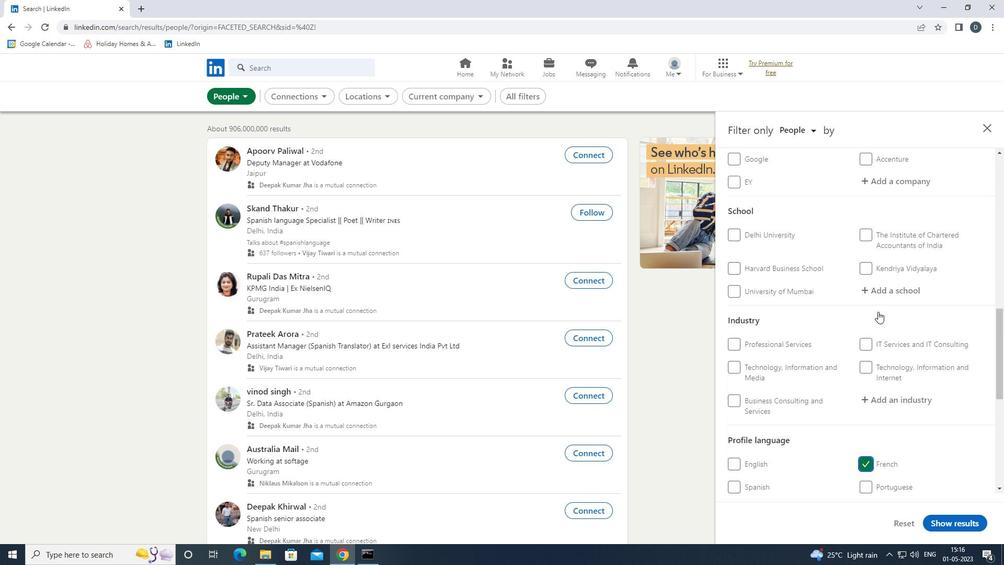 
Action: Mouse scrolled (878, 312) with delta (0, 0)
Screenshot: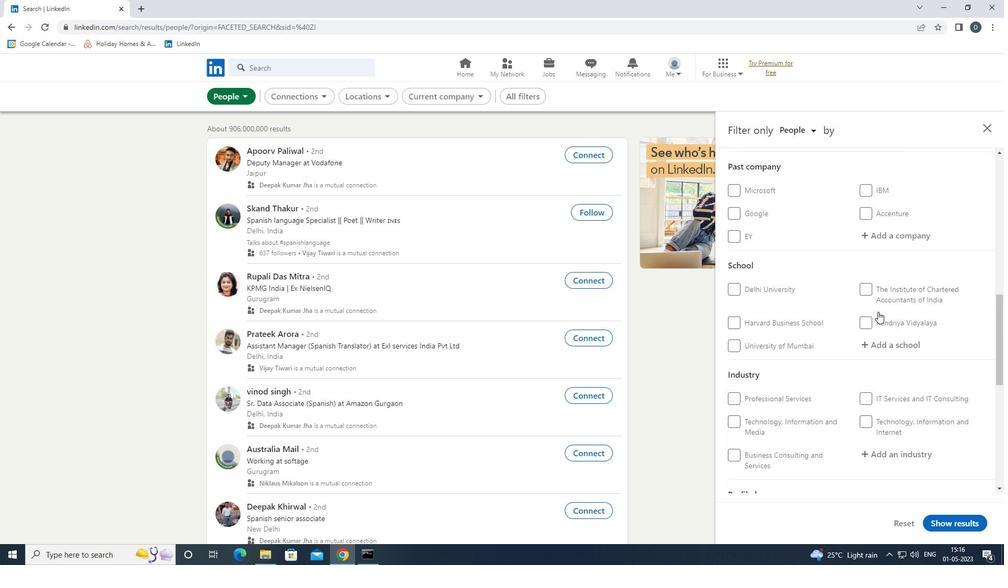 
Action: Mouse moved to (901, 244)
Screenshot: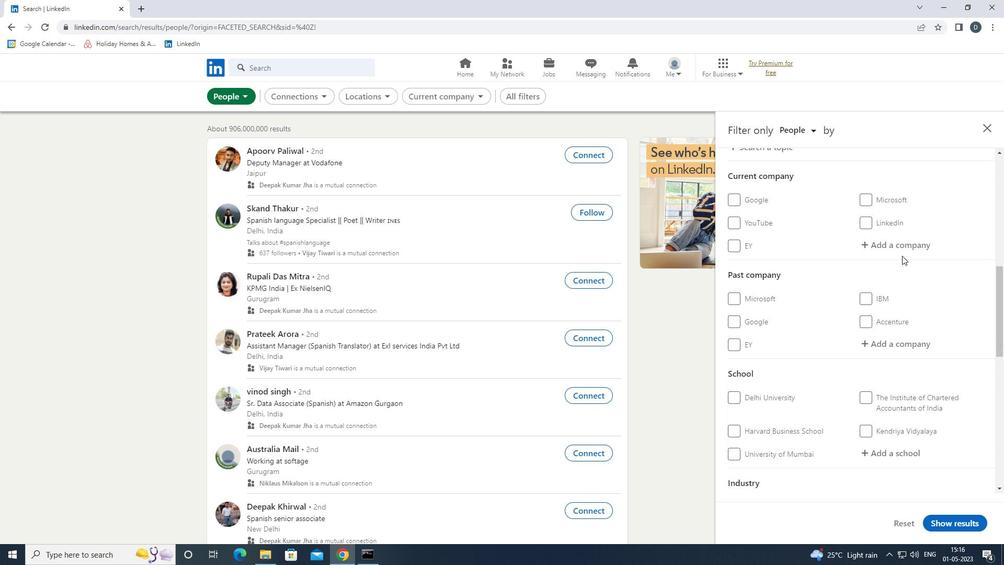 
Action: Mouse pressed left at (901, 244)
Screenshot: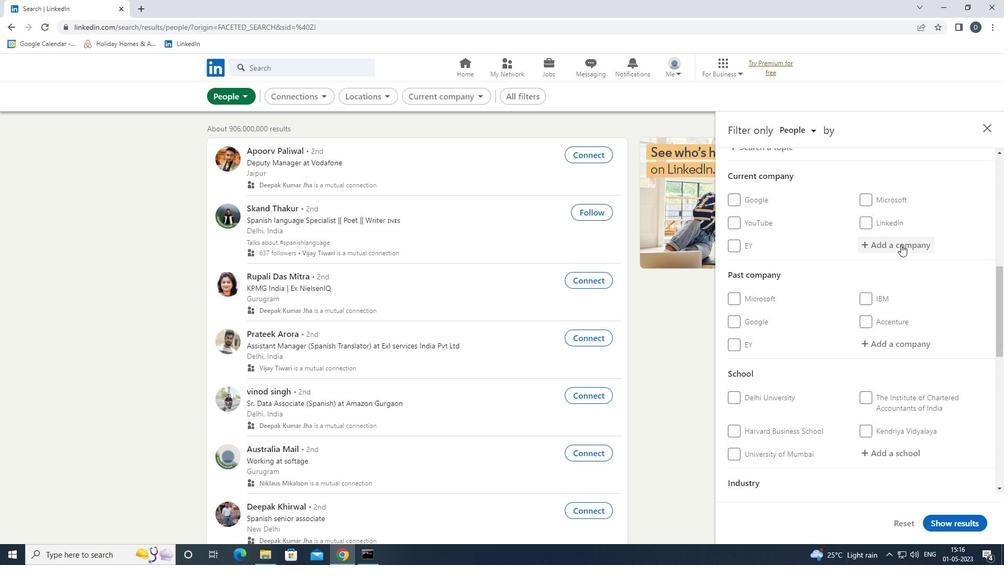 
Action: Key pressed <Key.shift>HCL<Key.space>T<Key.backspace><Key.shift>TECH<Key.down><Key.enter>
Screenshot: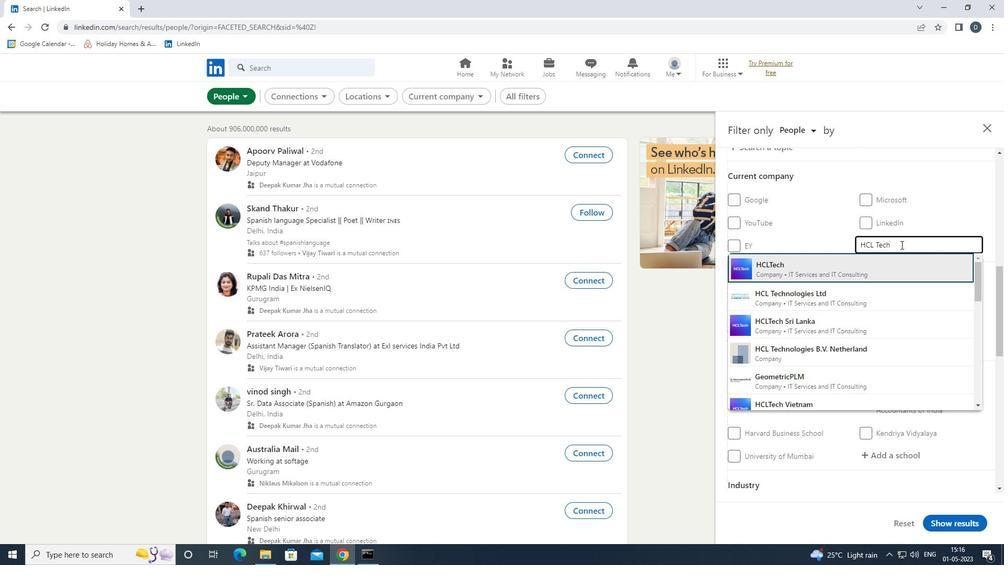 
Action: Mouse moved to (898, 249)
Screenshot: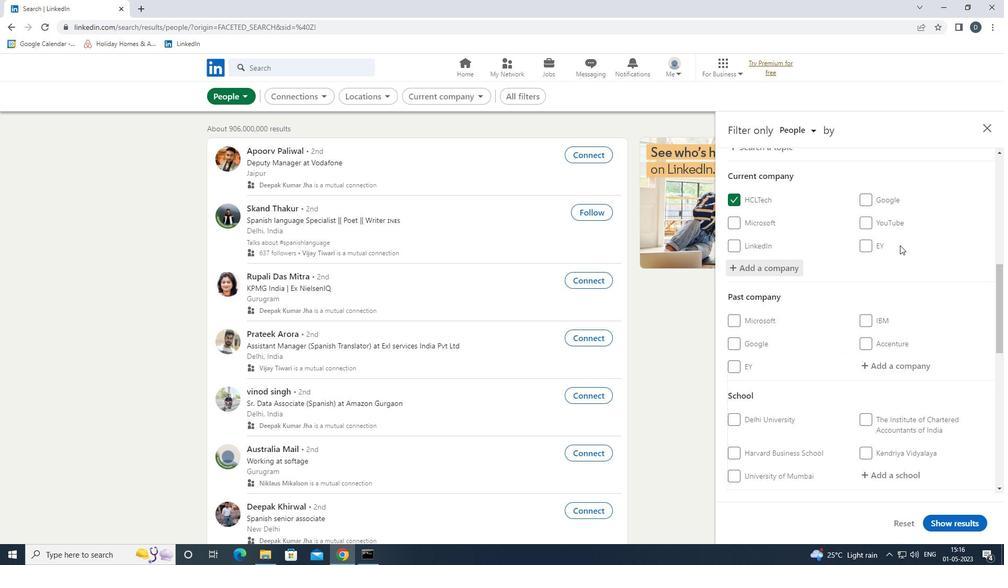 
Action: Mouse scrolled (898, 248) with delta (0, 0)
Screenshot: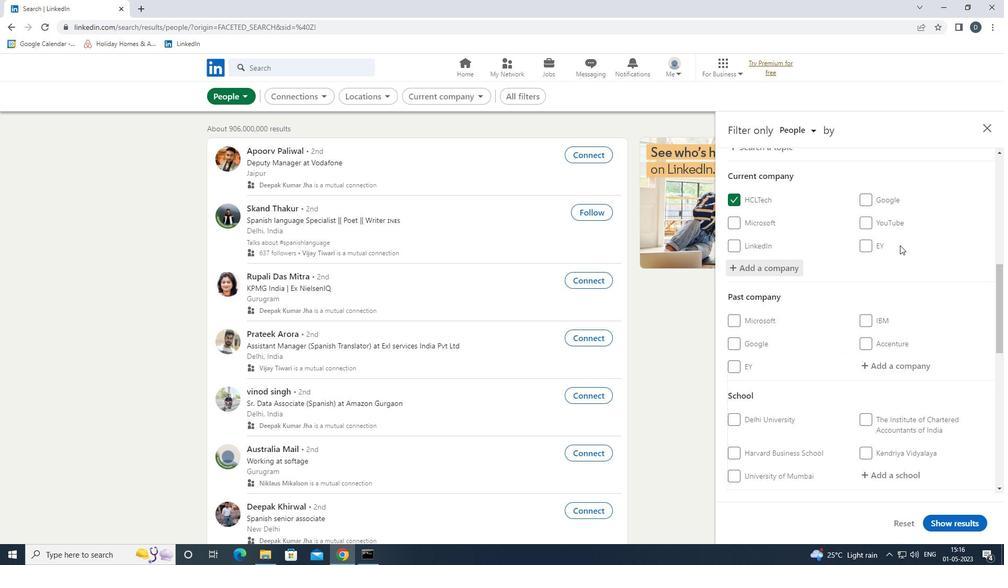 
Action: Mouse moved to (898, 250)
Screenshot: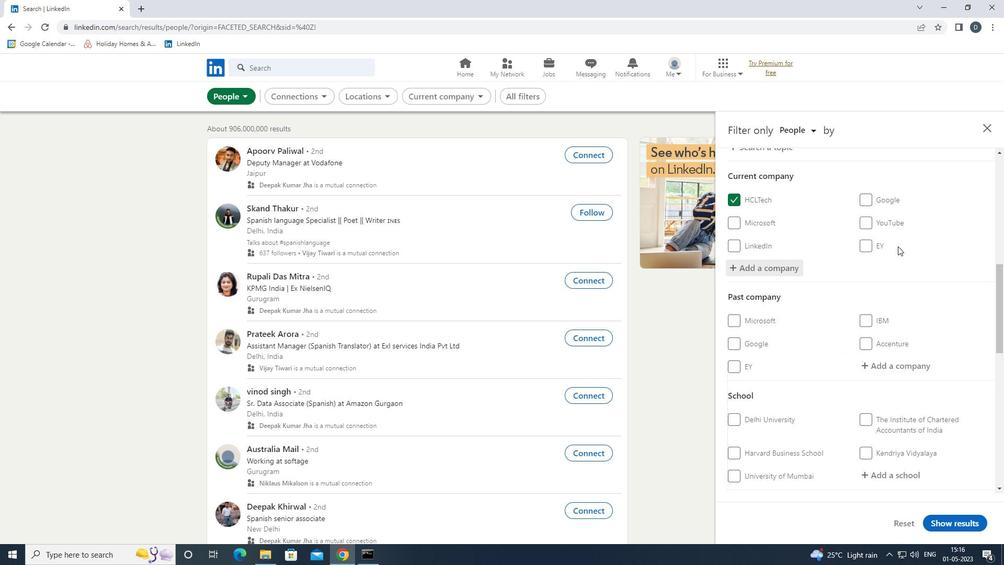 
Action: Mouse scrolled (898, 249) with delta (0, 0)
Screenshot: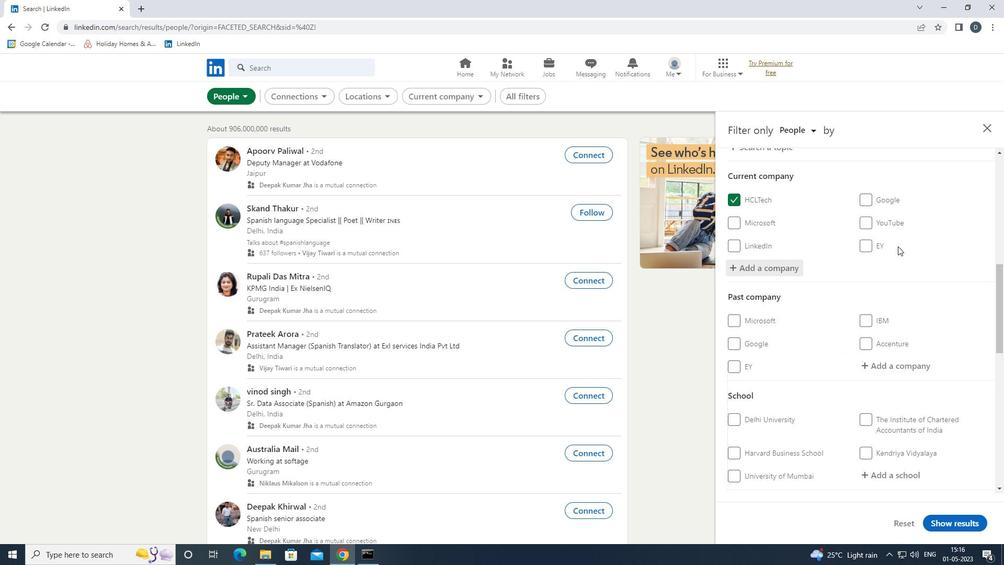 
Action: Mouse moved to (882, 290)
Screenshot: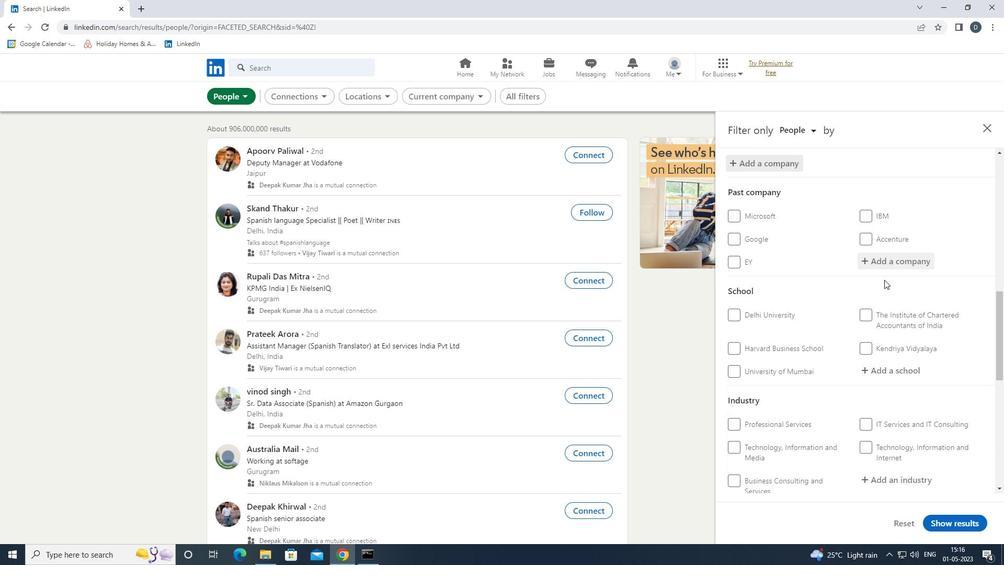 
Action: Mouse scrolled (882, 290) with delta (0, 0)
Screenshot: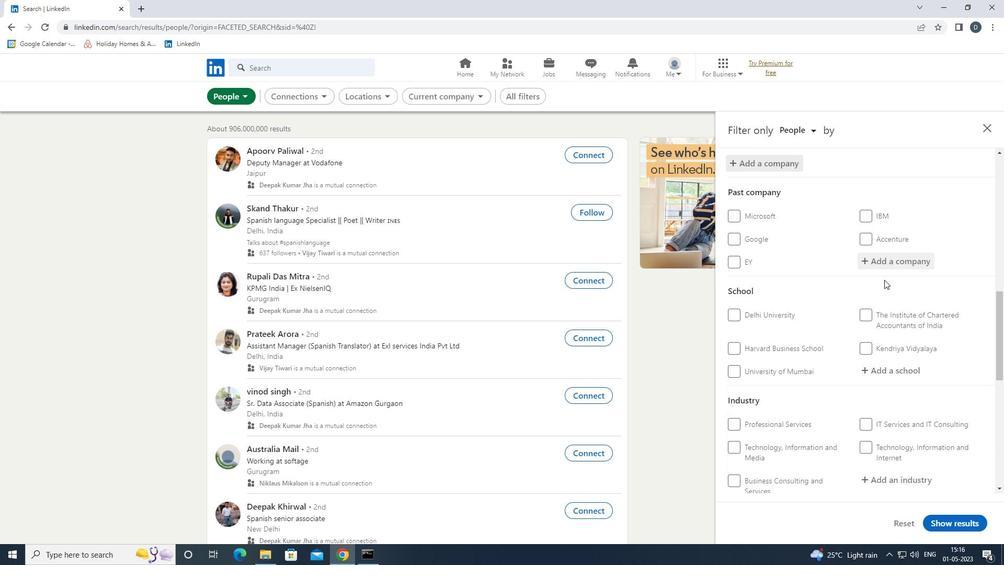 
Action: Mouse moved to (893, 313)
Screenshot: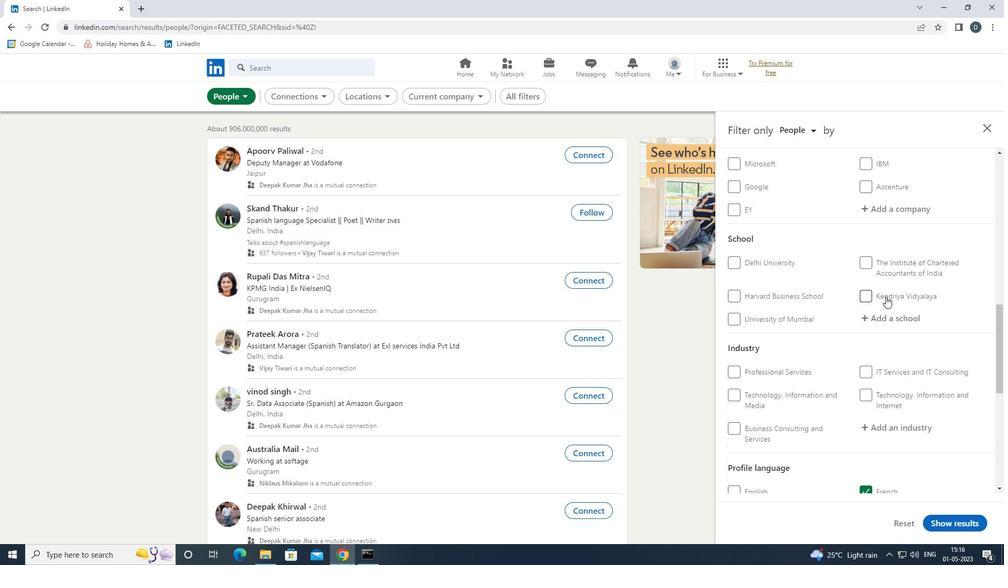 
Action: Mouse pressed left at (893, 313)
Screenshot: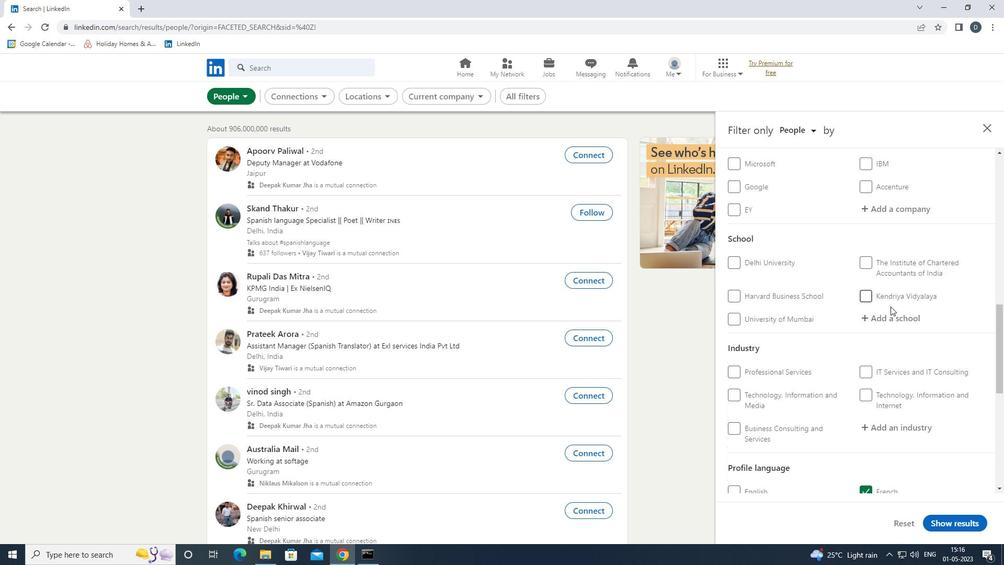 
Action: Key pressed <Key.shift>MUTHAYAMMAL<Key.down><Key.enter>
Screenshot: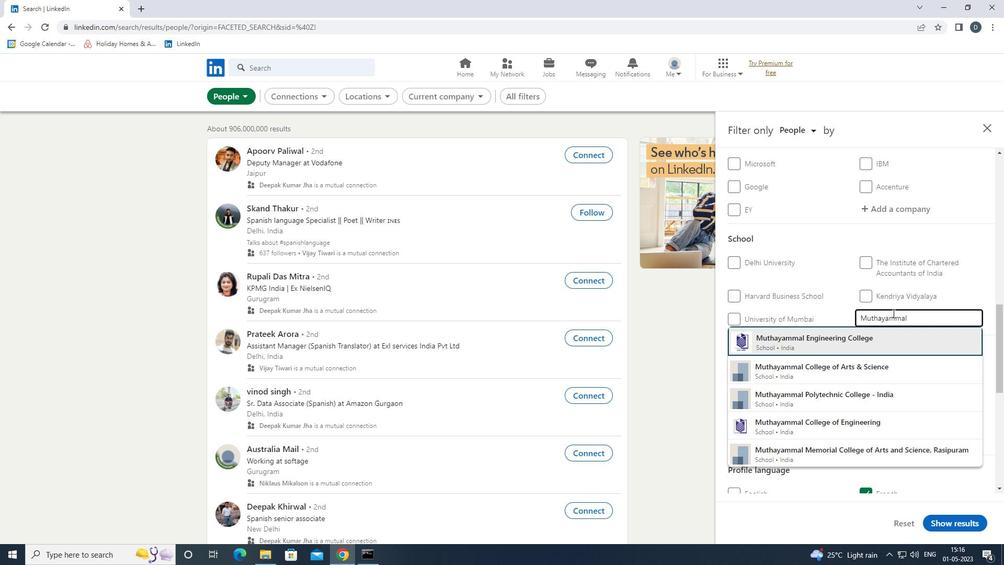 
Action: Mouse moved to (893, 315)
Screenshot: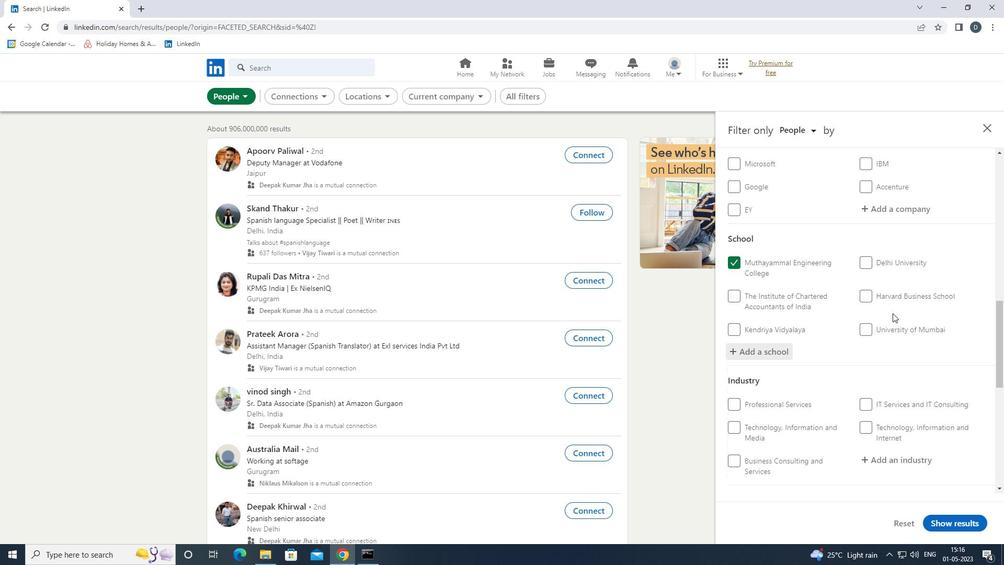 
Action: Mouse scrolled (893, 315) with delta (0, 0)
Screenshot: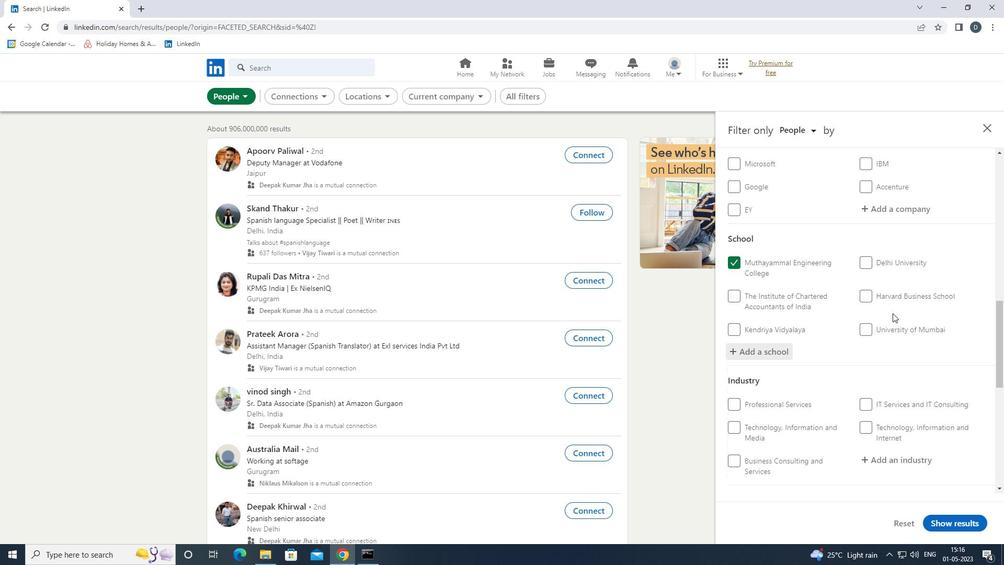 
Action: Mouse moved to (894, 320)
Screenshot: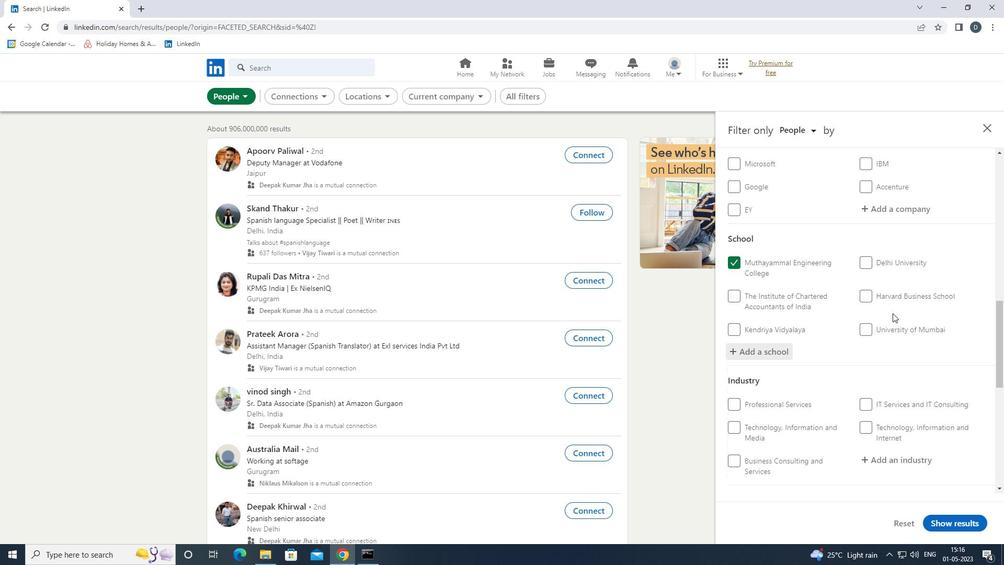
Action: Mouse scrolled (894, 319) with delta (0, 0)
Screenshot: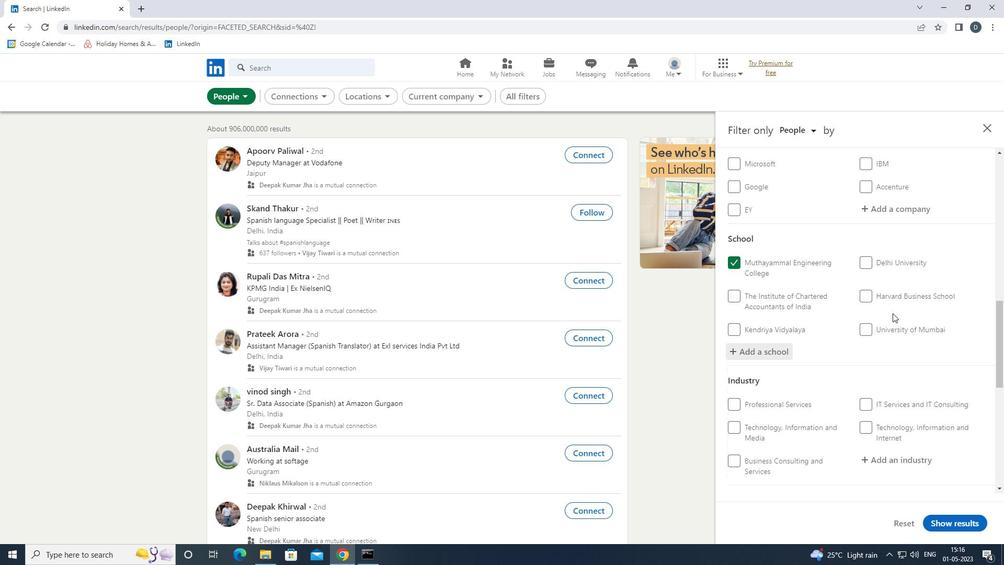 
Action: Mouse moved to (894, 325)
Screenshot: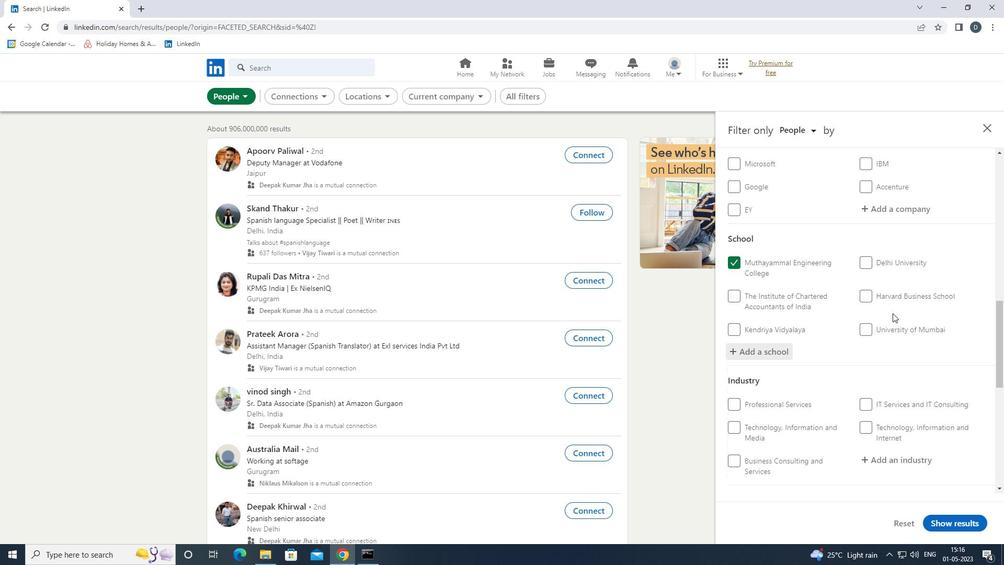 
Action: Mouse scrolled (894, 324) with delta (0, 0)
Screenshot: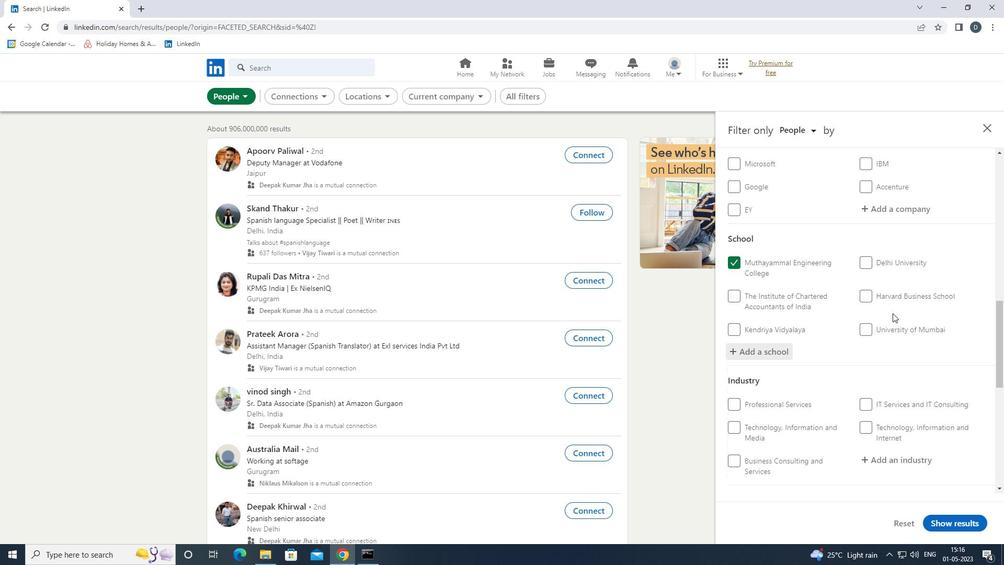 
Action: Mouse moved to (912, 299)
Screenshot: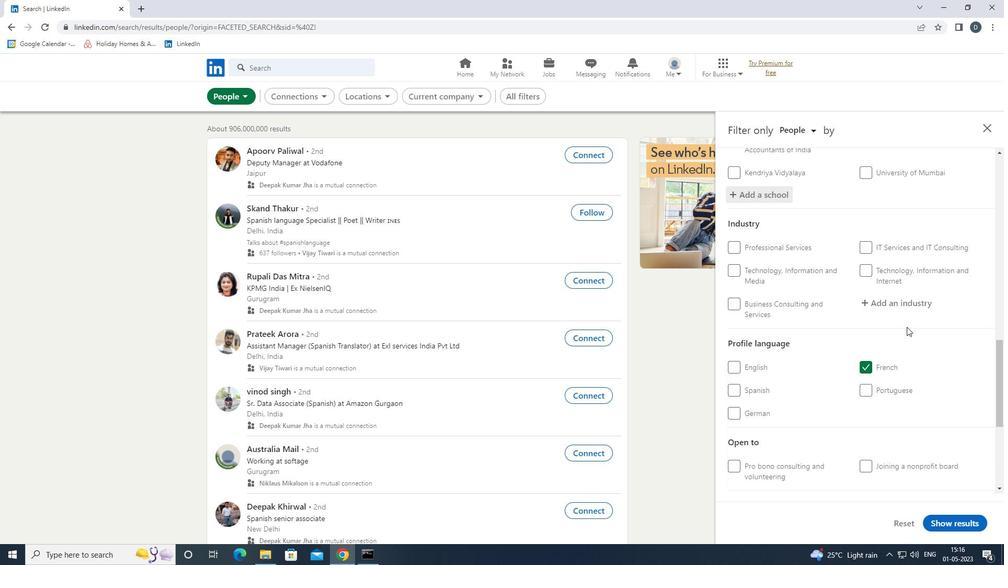 
Action: Mouse pressed left at (912, 299)
Screenshot: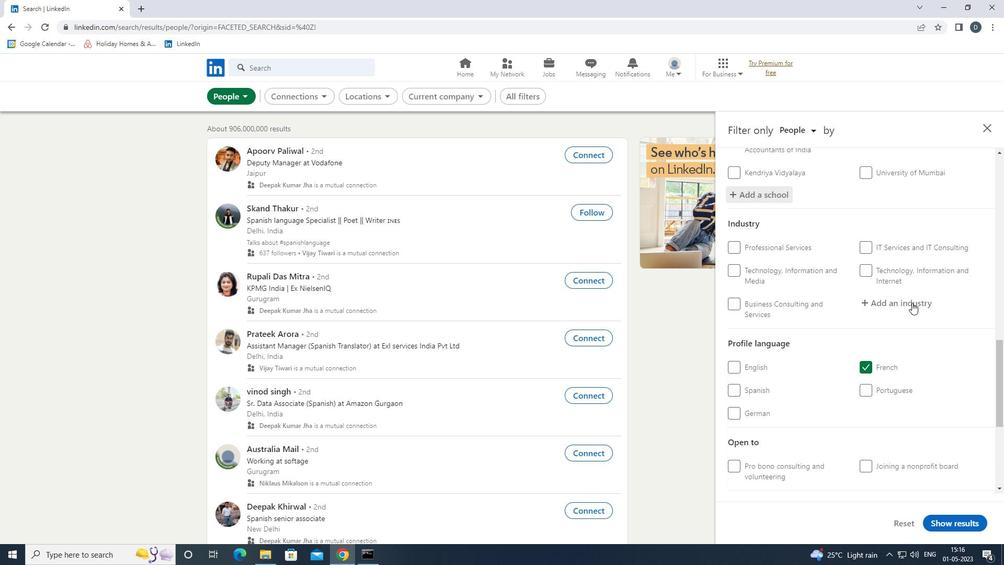 
Action: Mouse moved to (905, 301)
Screenshot: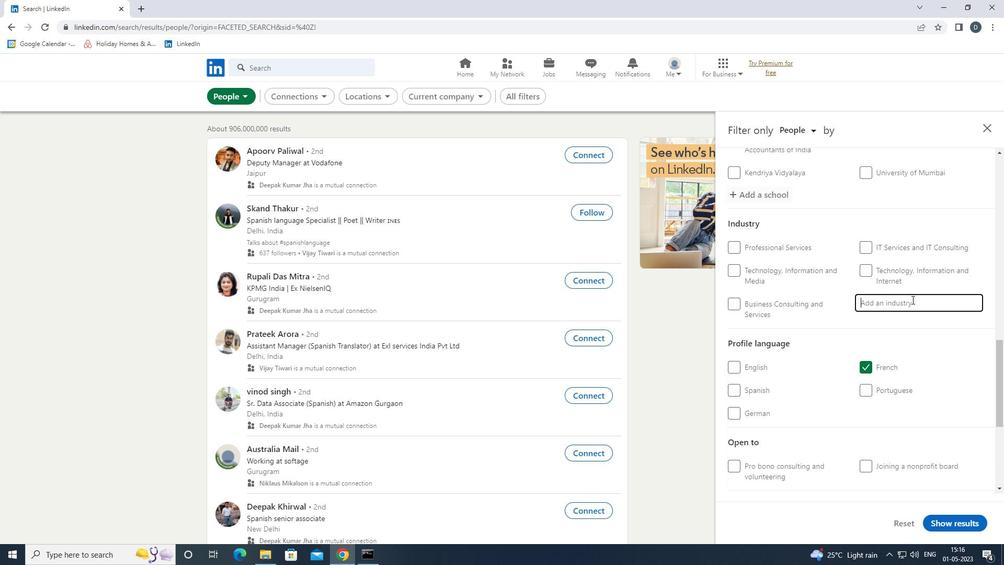 
Action: Key pressed <Key.shift>AMBULA<Key.down><Key.enter>
Screenshot: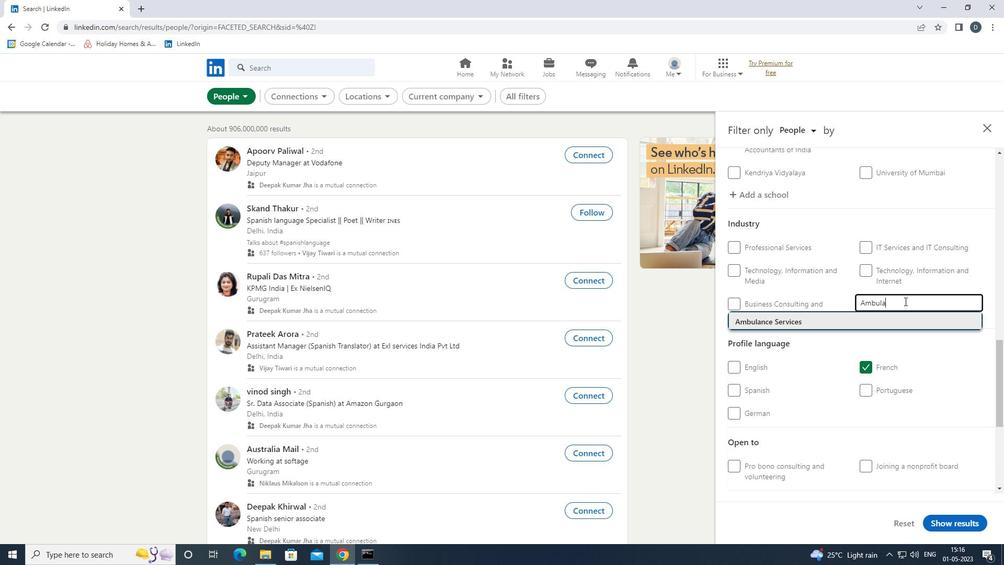 
Action: Mouse moved to (782, 265)
Screenshot: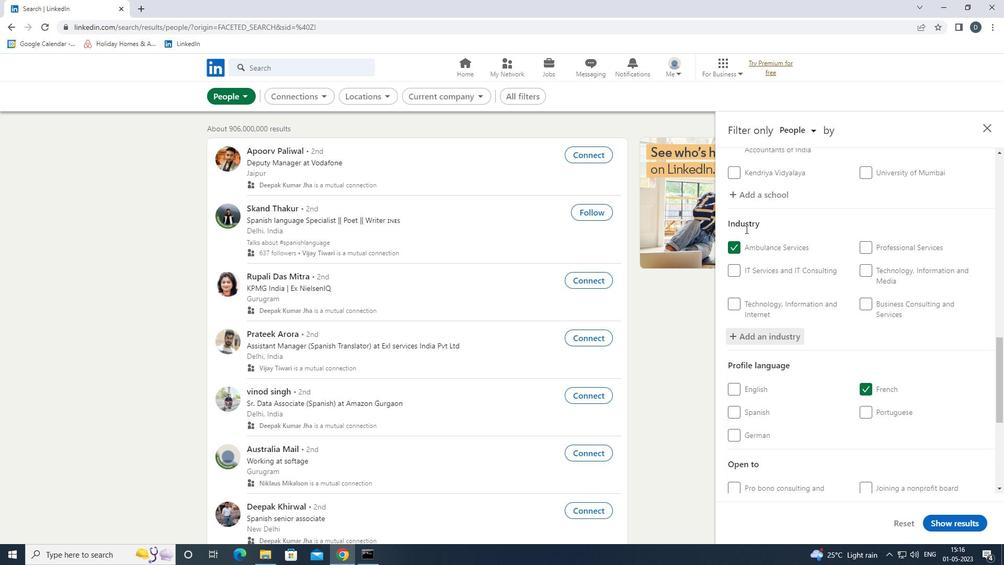 
Action: Mouse scrolled (782, 264) with delta (0, 0)
Screenshot: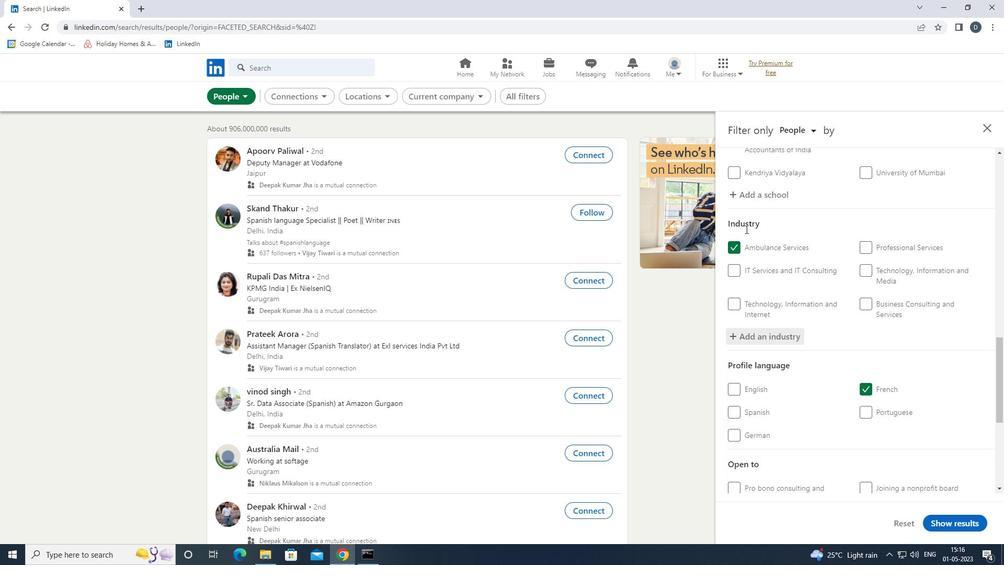 
Action: Mouse moved to (785, 268)
Screenshot: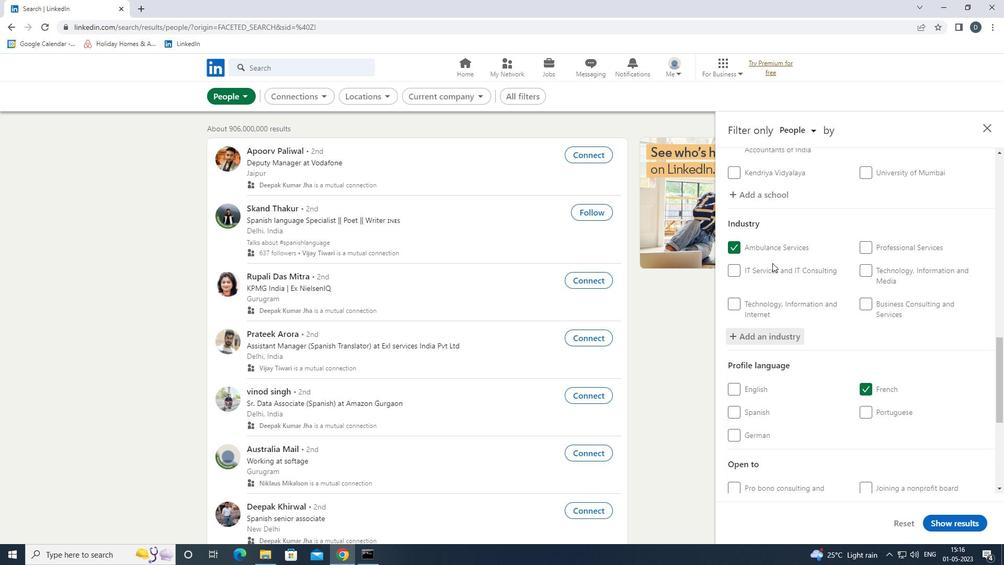 
Action: Mouse scrolled (785, 267) with delta (0, 0)
Screenshot: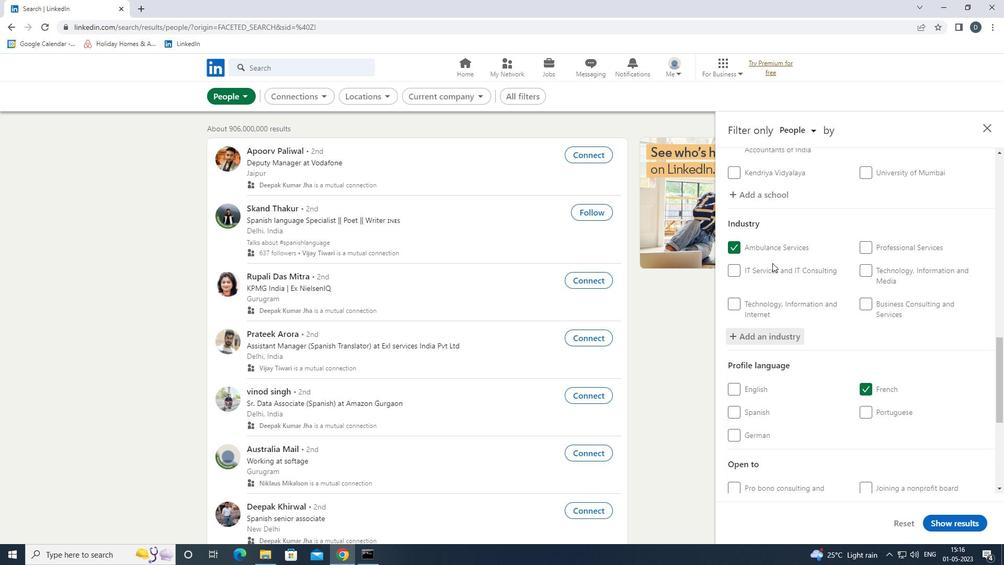 
Action: Mouse moved to (797, 278)
Screenshot: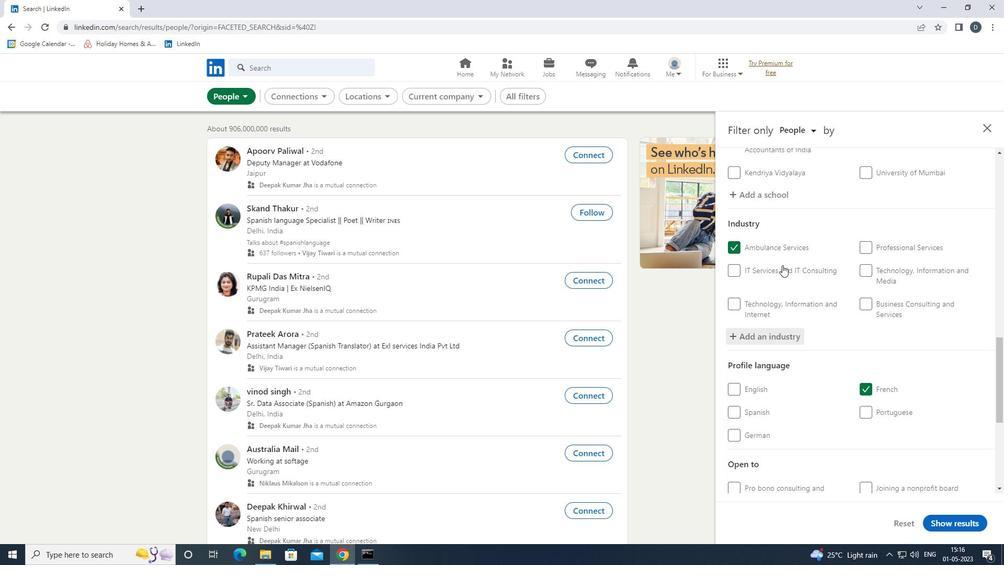
Action: Mouse scrolled (797, 277) with delta (0, 0)
Screenshot: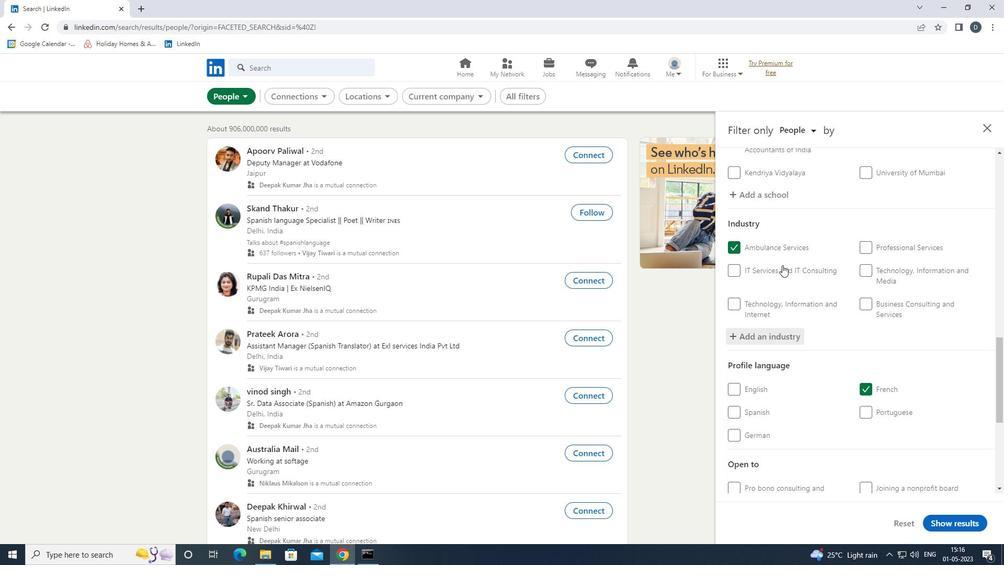 
Action: Mouse moved to (896, 441)
Screenshot: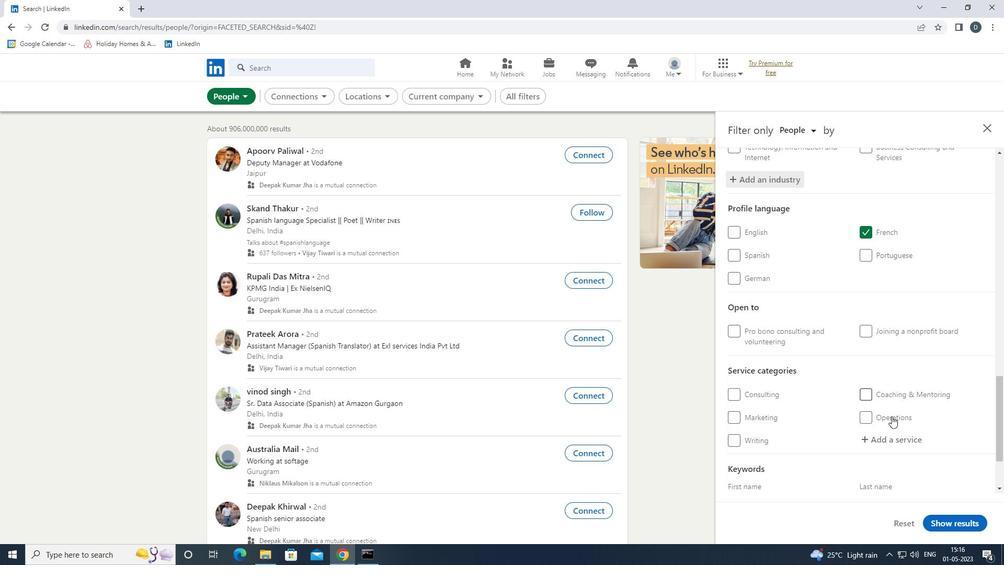 
Action: Mouse pressed left at (896, 441)
Screenshot: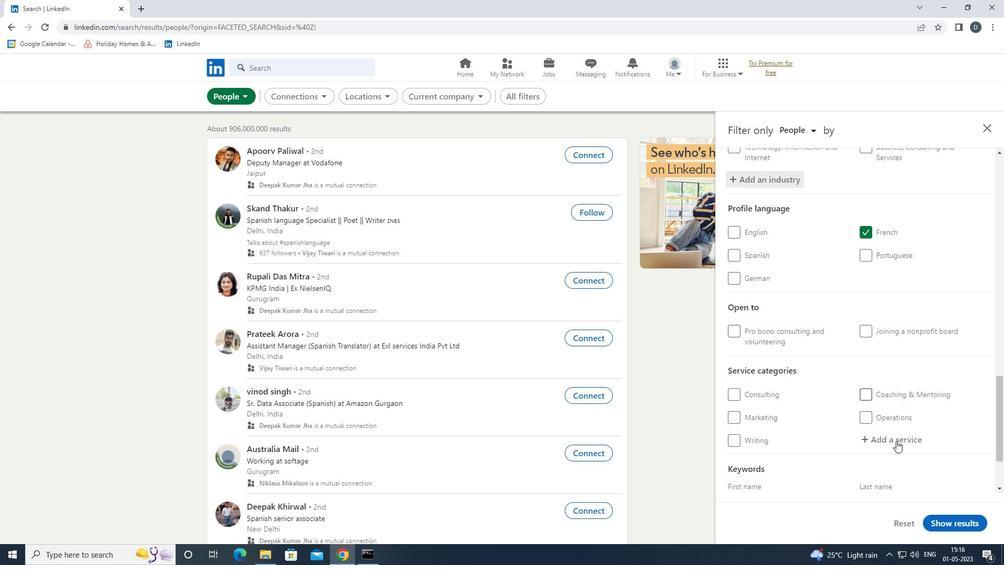
Action: Mouse moved to (918, 394)
Screenshot: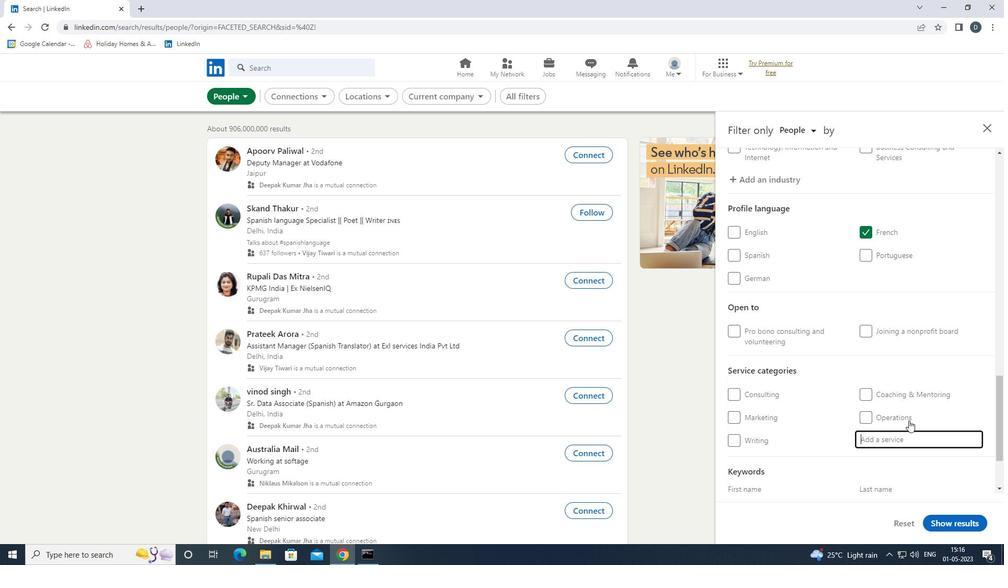 
Action: Key pressed <Key.shift><Key.shift><Key.shift><Key.shift><Key.shift><Key.shift><Key.shift><Key.shift>EVENT<Key.space><Key.shift>PHOTO<Key.down><Key.enter>
Screenshot: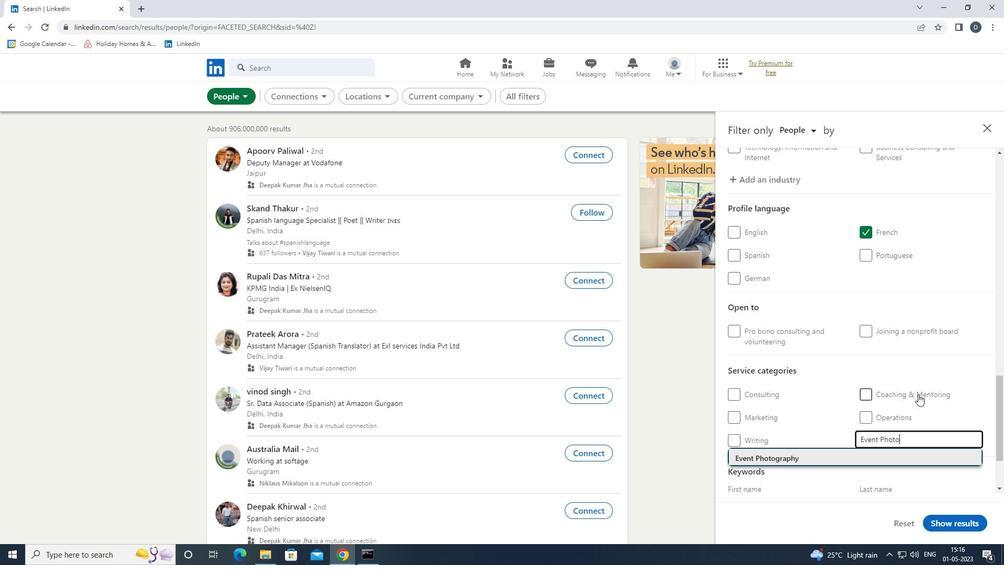 
Action: Mouse moved to (917, 386)
Screenshot: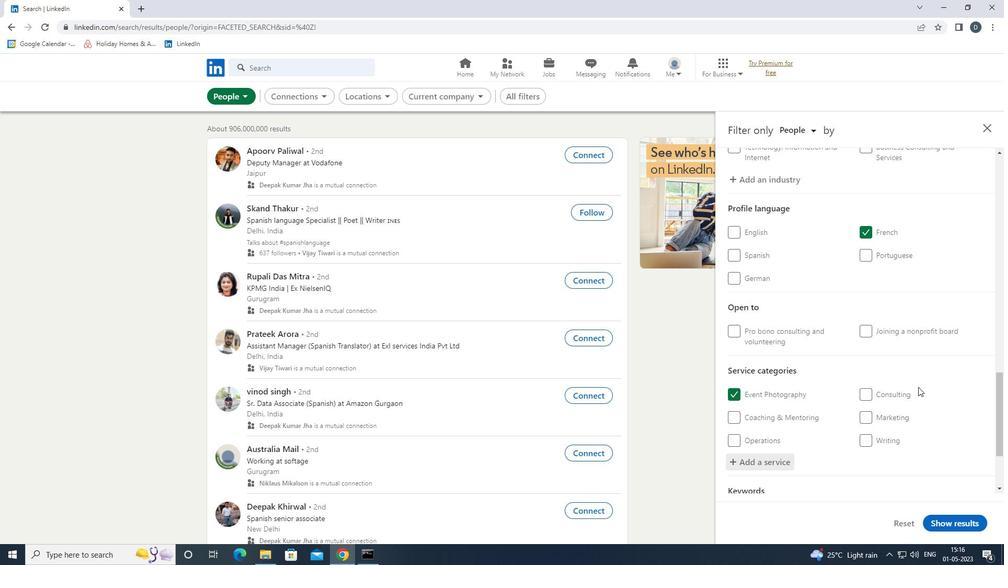 
Action: Mouse scrolled (917, 386) with delta (0, 0)
Screenshot: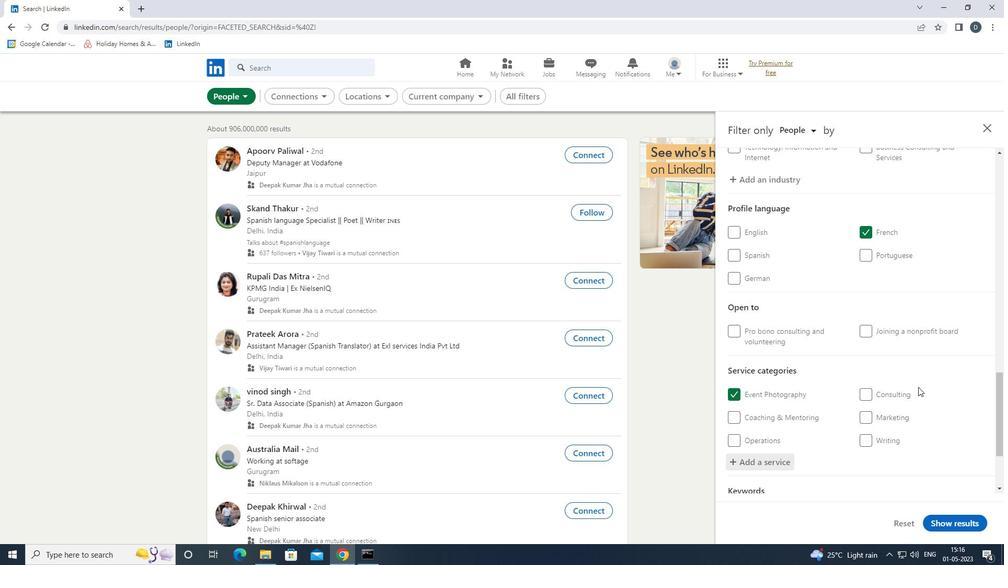 
Action: Mouse moved to (917, 386)
Screenshot: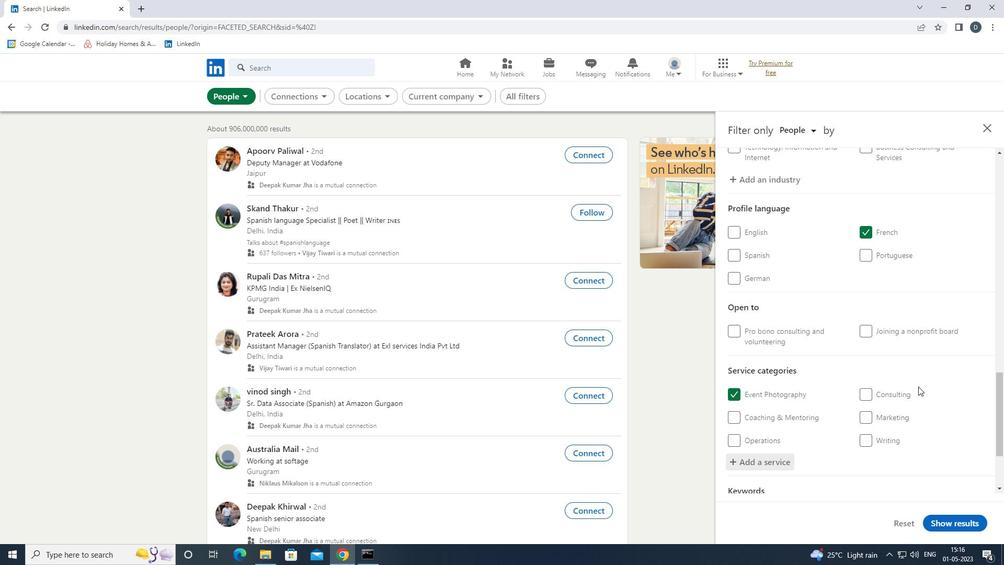 
Action: Mouse scrolled (917, 386) with delta (0, 0)
Screenshot: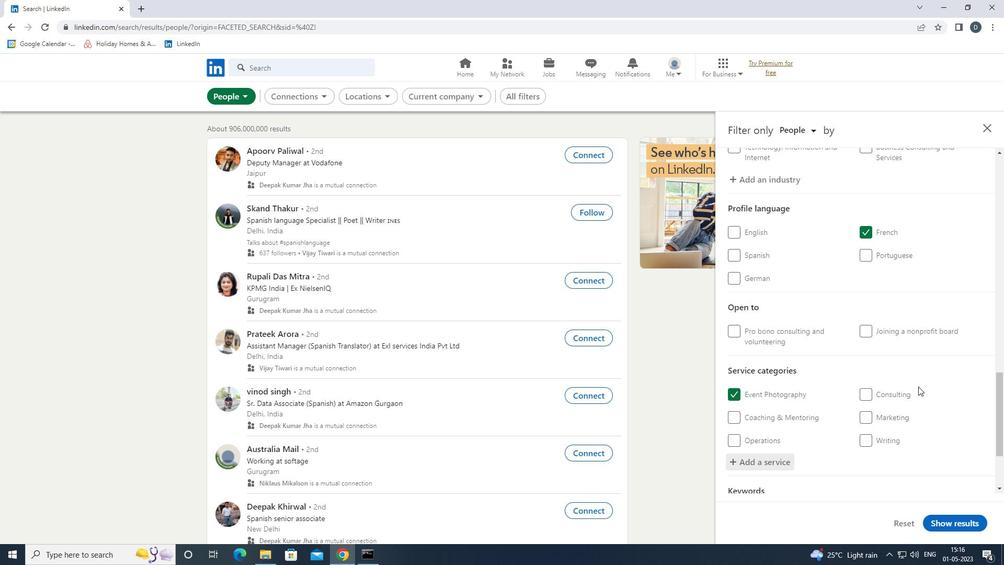 
Action: Mouse moved to (917, 386)
Screenshot: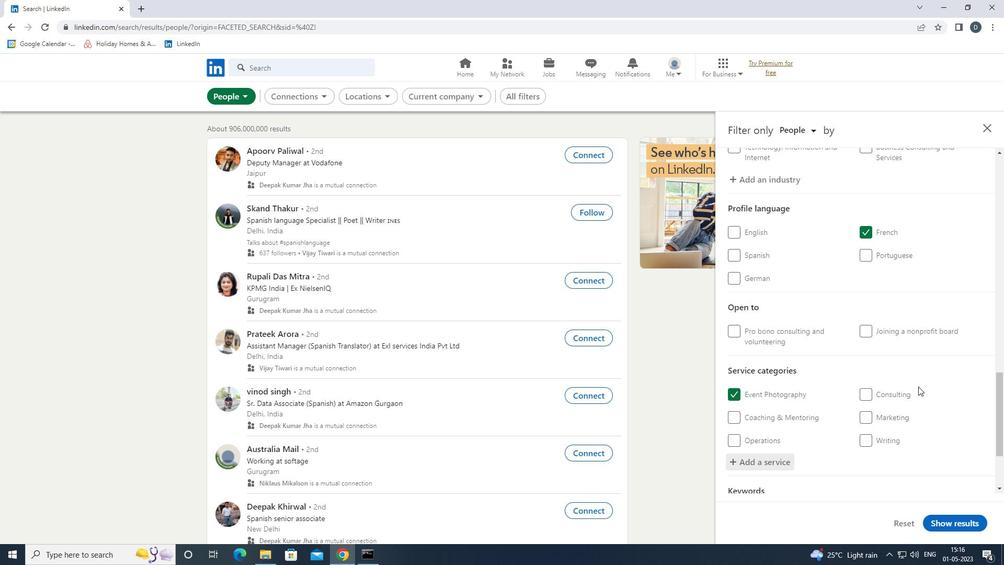 
Action: Mouse scrolled (917, 386) with delta (0, 0)
Screenshot: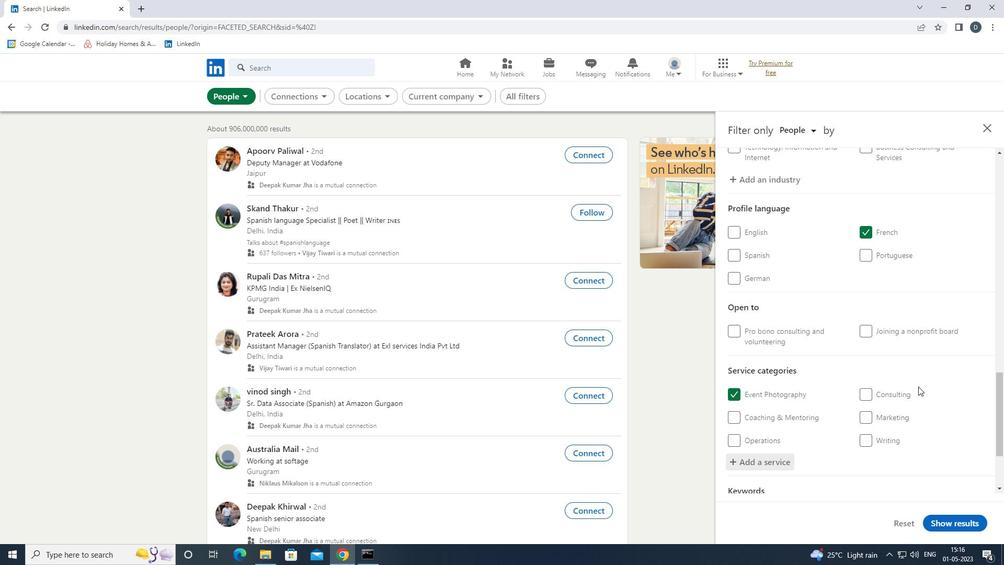 
Action: Mouse moved to (916, 386)
Screenshot: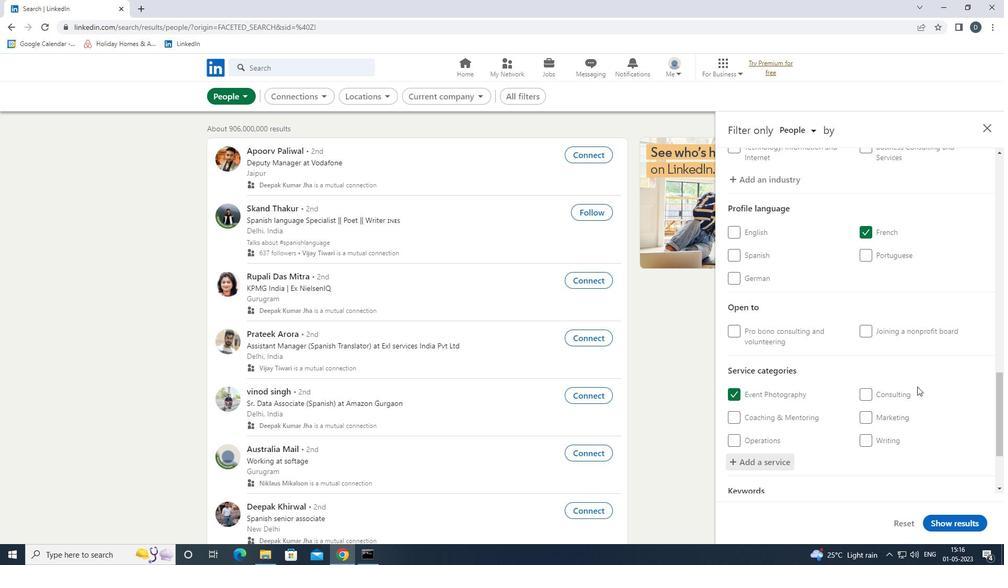 
Action: Mouse scrolled (916, 386) with delta (0, 0)
Screenshot: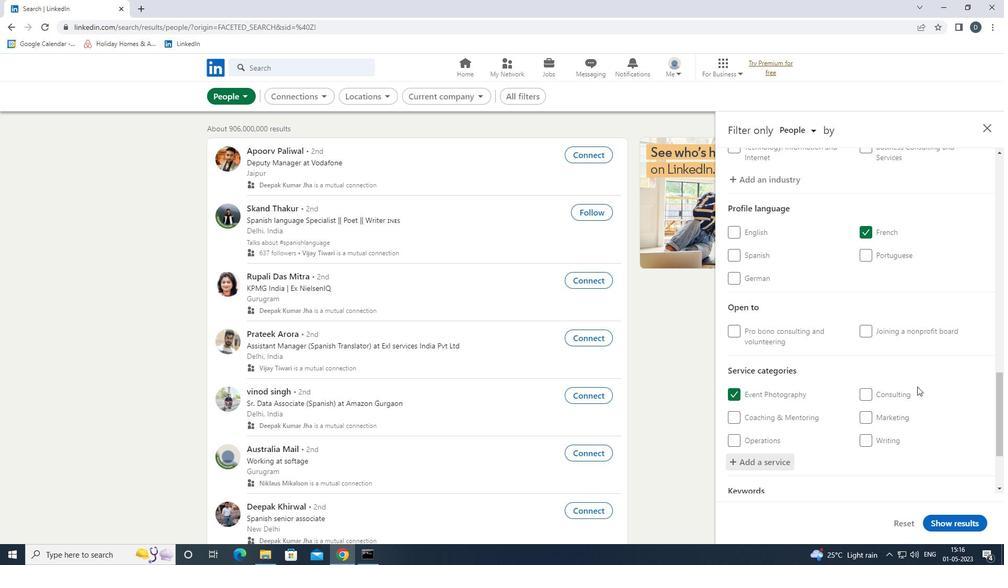 
Action: Mouse moved to (835, 355)
Screenshot: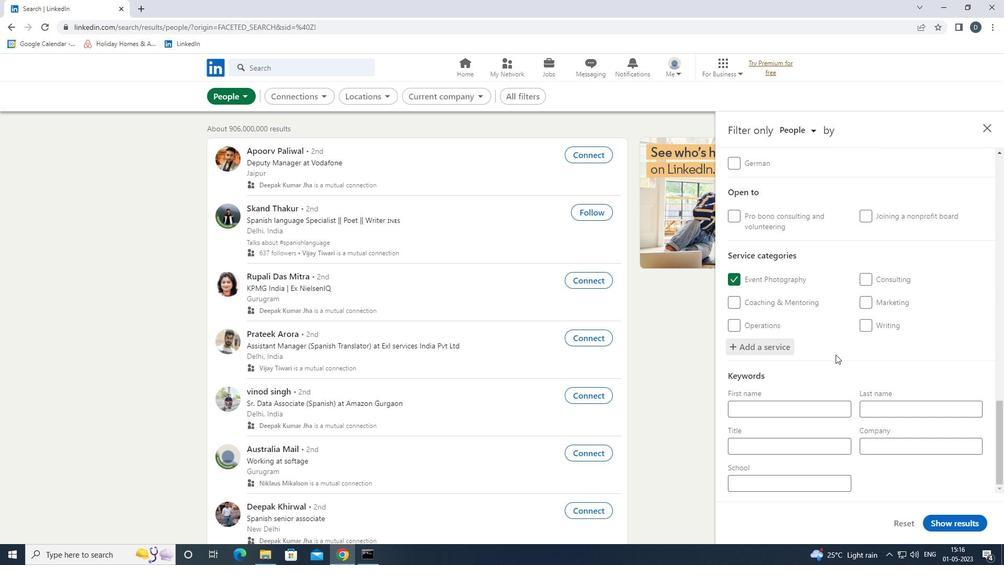 
Action: Mouse scrolled (835, 354) with delta (0, 0)
Screenshot: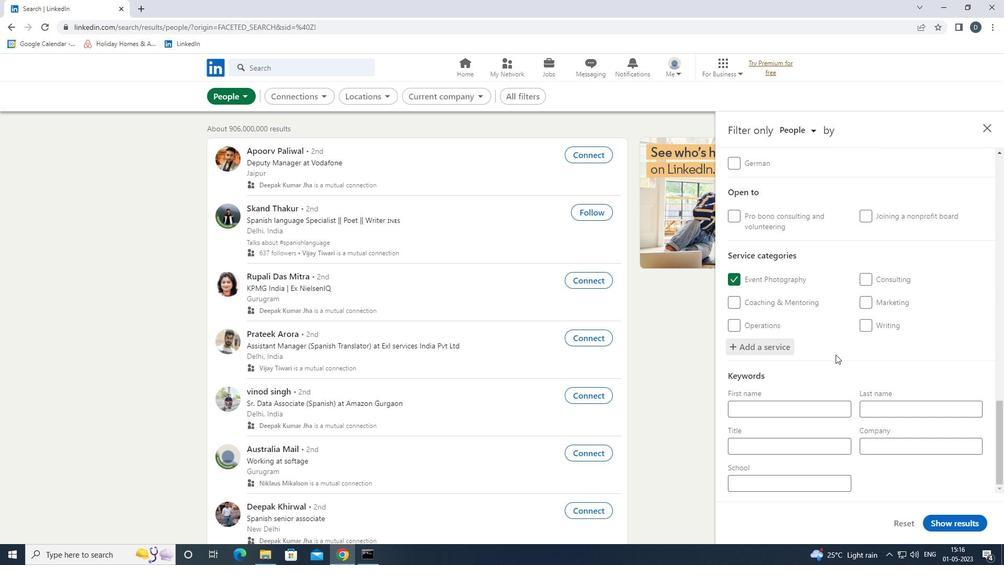 
Action: Mouse moved to (835, 355)
Screenshot: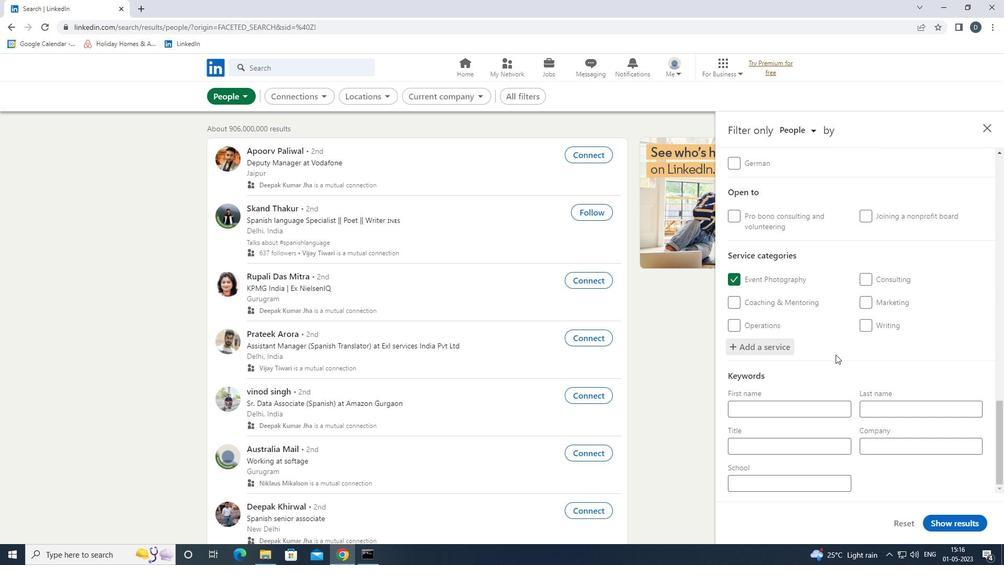 
Action: Mouse scrolled (835, 354) with delta (0, 0)
Screenshot: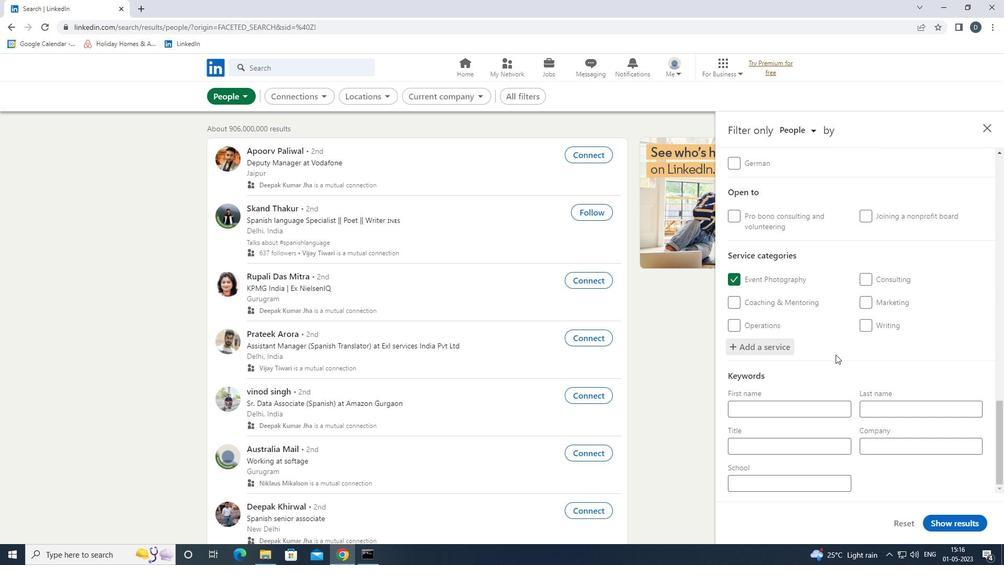 
Action: Mouse scrolled (835, 354) with delta (0, 0)
Screenshot: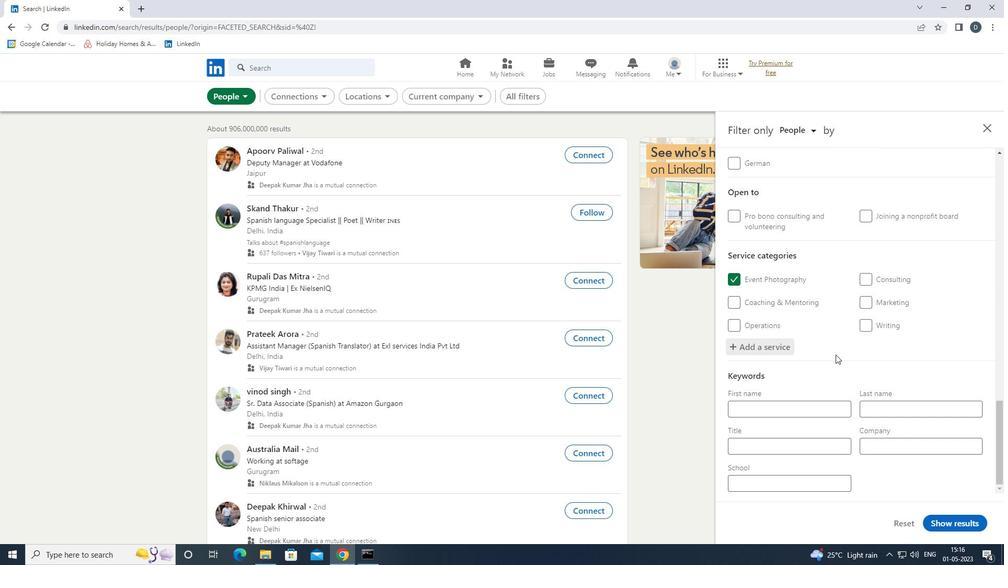 
Action: Mouse moved to (817, 451)
Screenshot: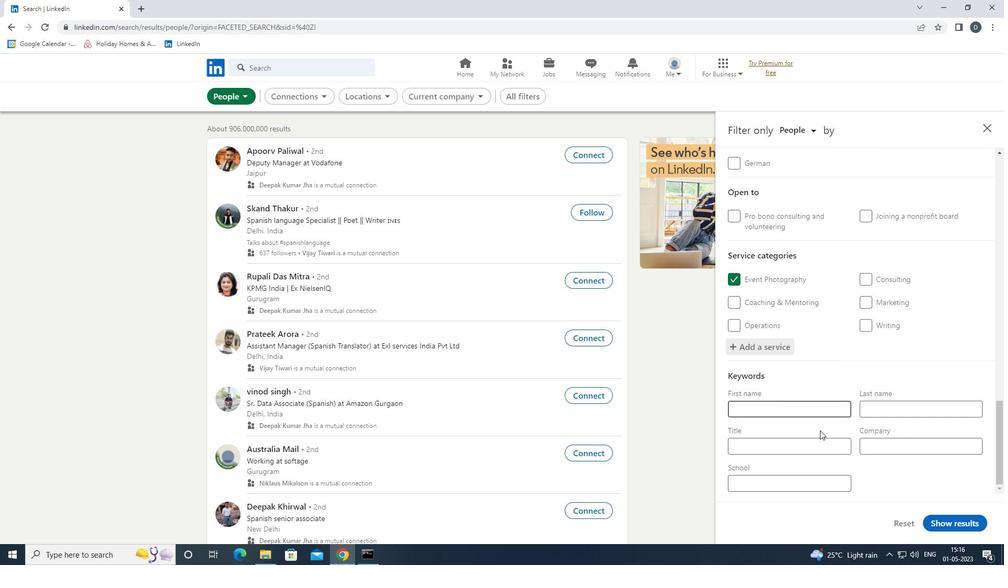 
Action: Mouse pressed left at (817, 451)
Screenshot: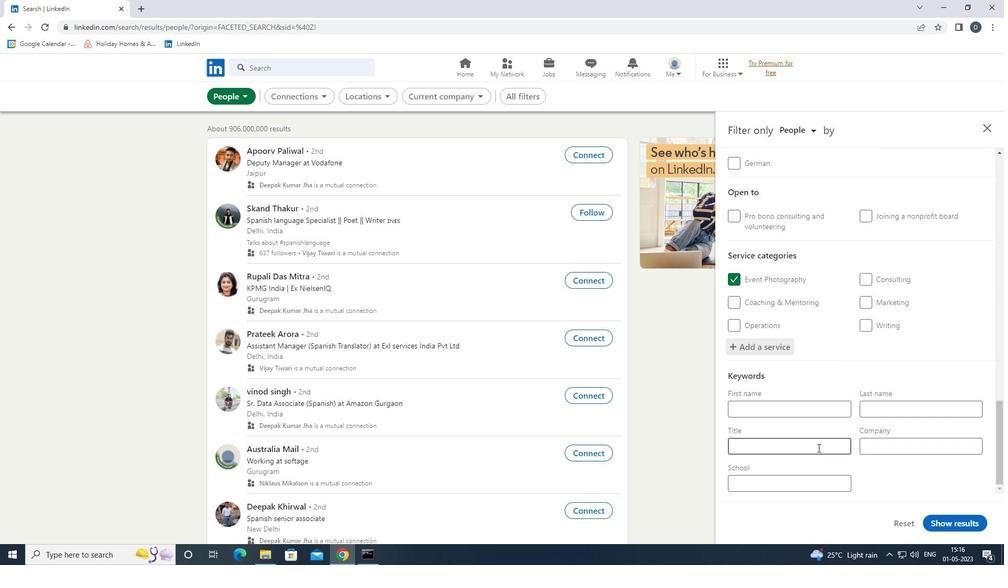 
Action: Key pressed <Key.shift>WOMEN'S<Key.space><Key.shift>SHELTER<Key.space><Key.shift>JOBS
Screenshot: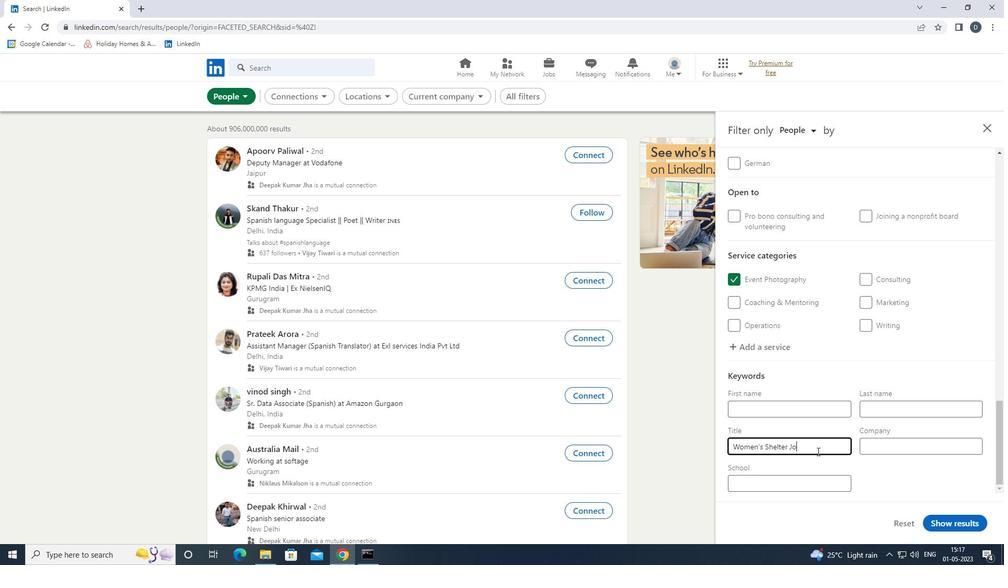 
Action: Mouse moved to (938, 518)
Screenshot: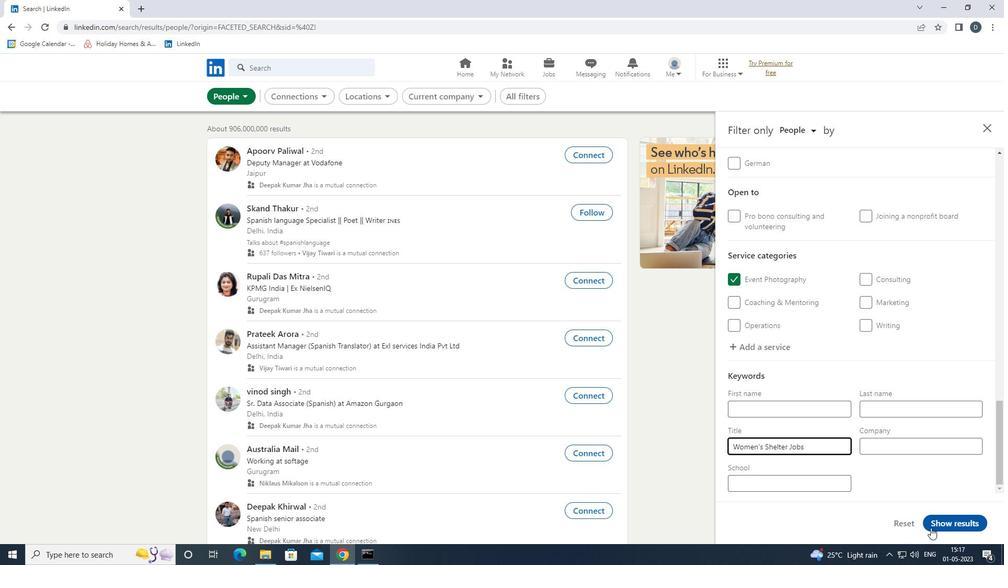 
Action: Mouse pressed left at (938, 518)
Screenshot: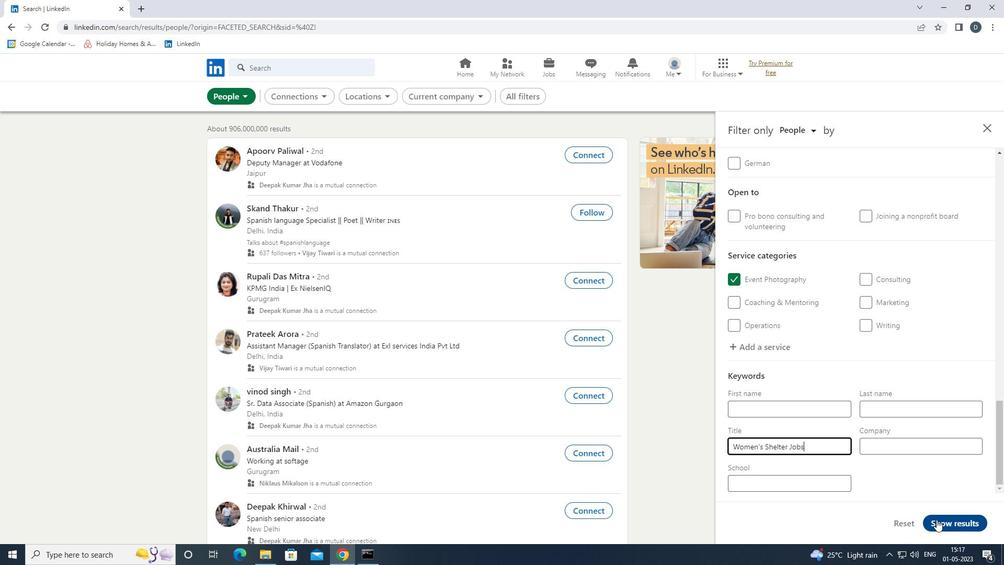 
Action: Mouse moved to (821, 334)
Screenshot: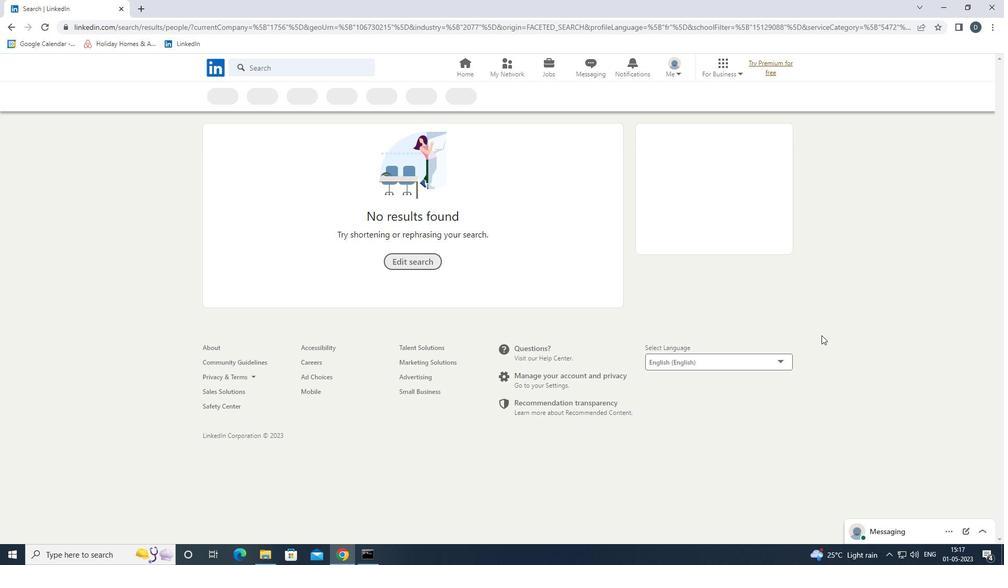 
